 Task: Create a due date automation trigger when advanced on, 2 working days after a card is due add fields without custom field "Resume" set to a date less than 1 days ago at 11:00 AM.
Action: Mouse moved to (959, 269)
Screenshot: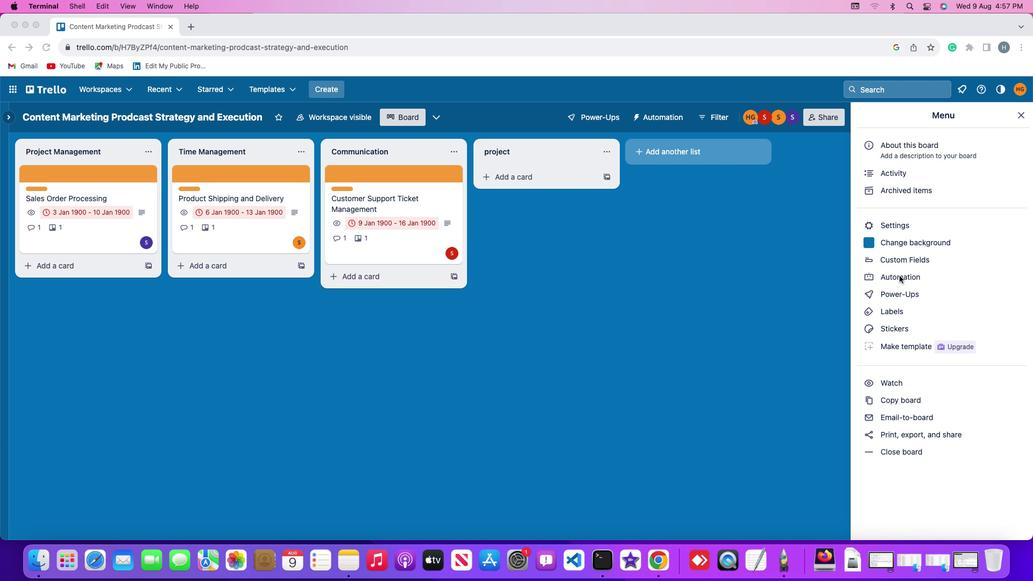 
Action: Mouse pressed left at (959, 269)
Screenshot: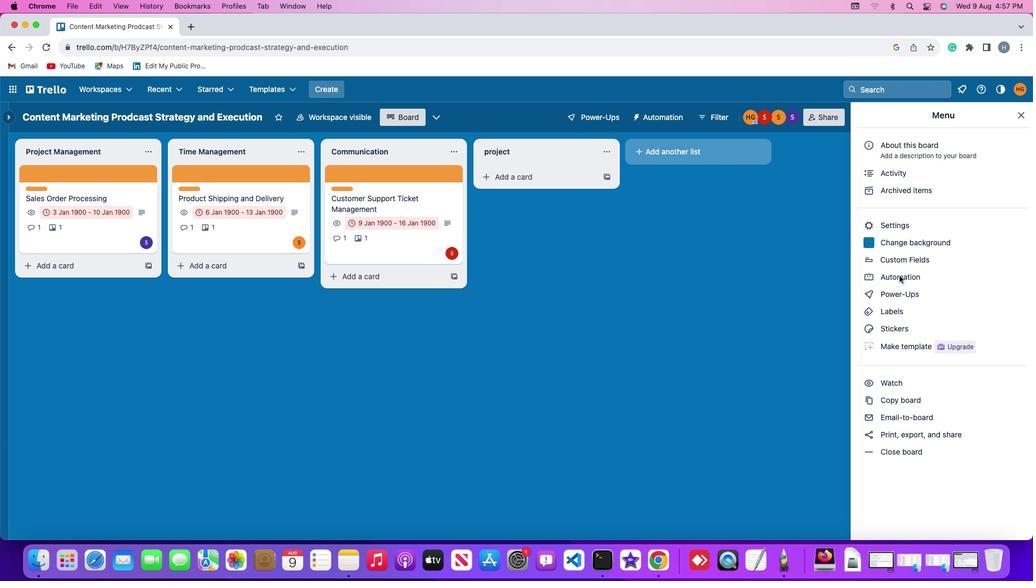 
Action: Mouse pressed left at (959, 269)
Screenshot: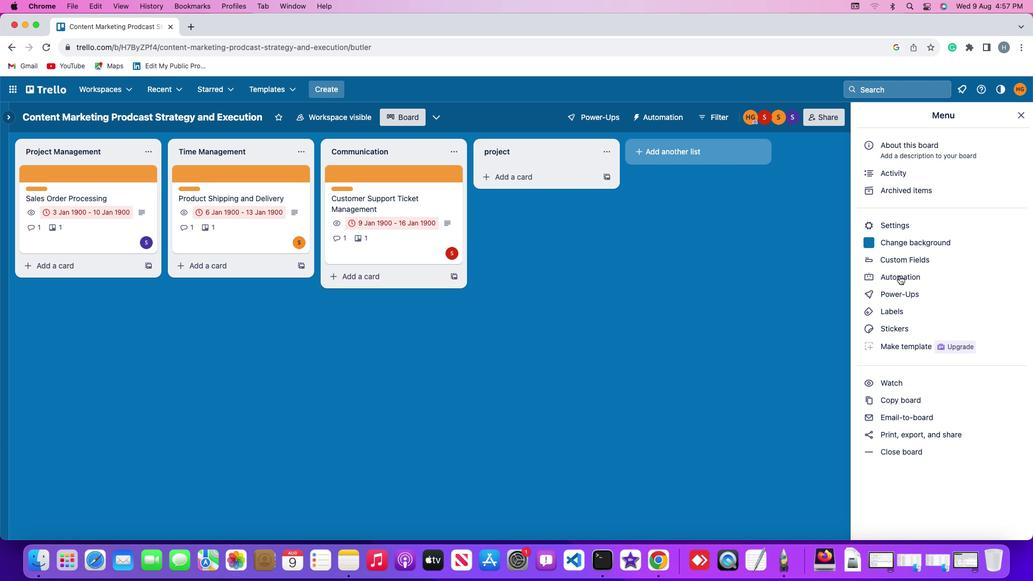 
Action: Mouse moved to (45, 249)
Screenshot: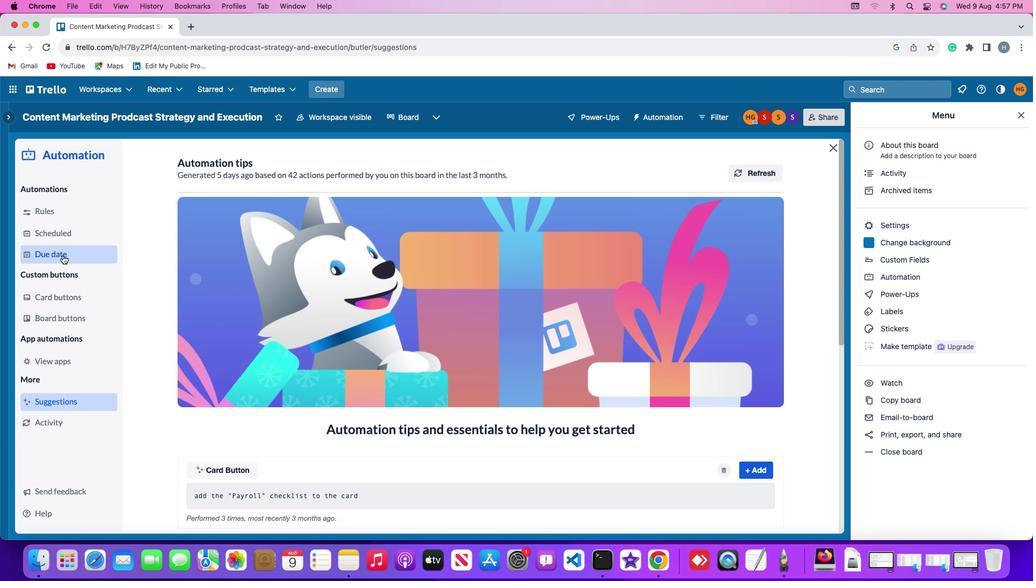 
Action: Mouse pressed left at (45, 249)
Screenshot: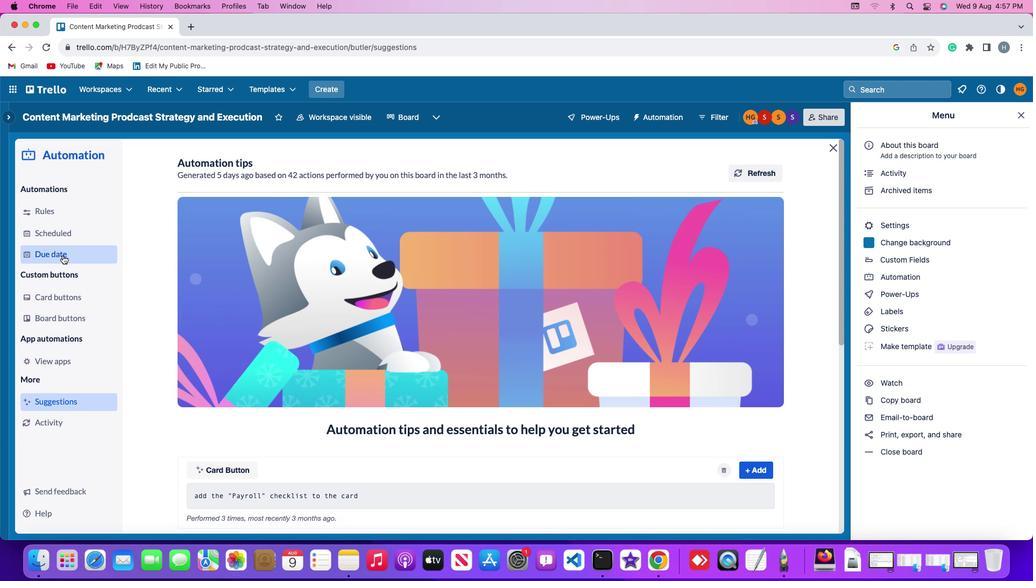 
Action: Mouse moved to (794, 151)
Screenshot: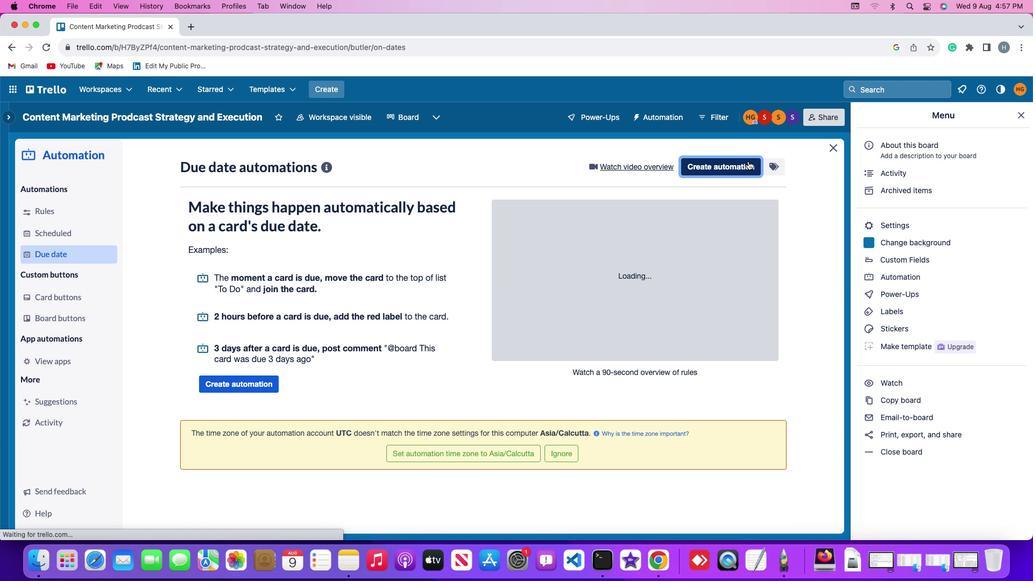 
Action: Mouse pressed left at (794, 151)
Screenshot: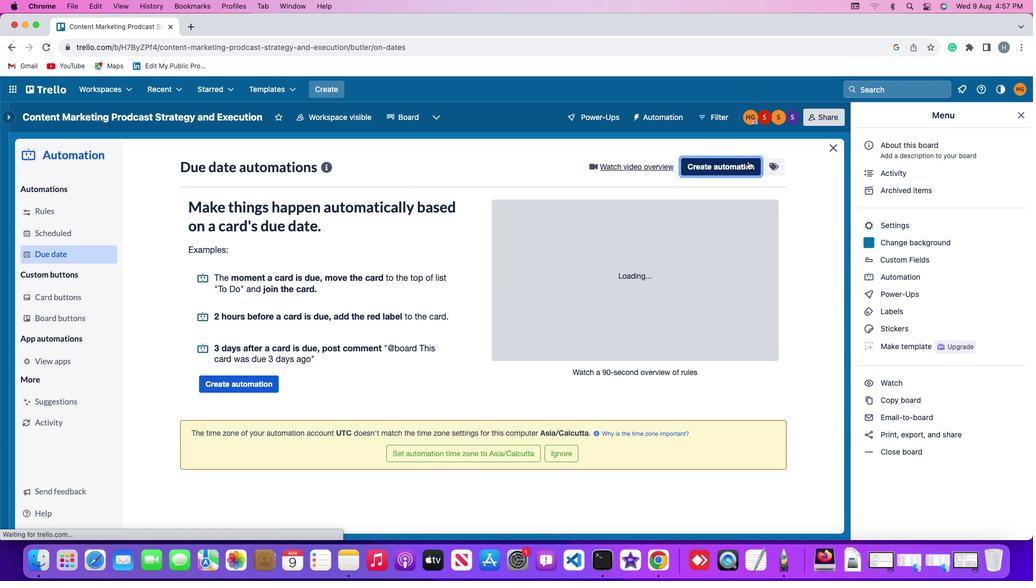 
Action: Mouse moved to (508, 258)
Screenshot: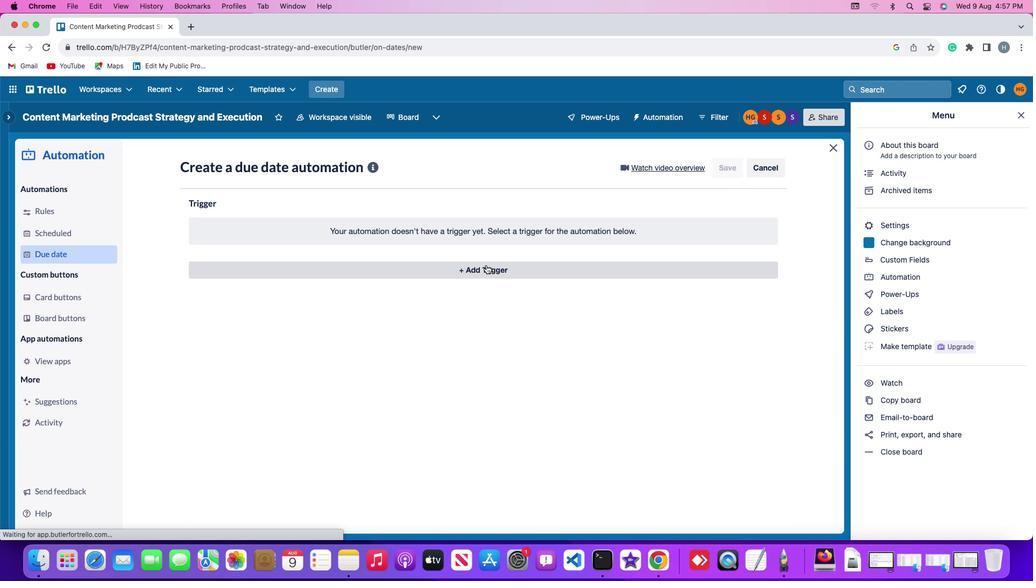 
Action: Mouse pressed left at (508, 258)
Screenshot: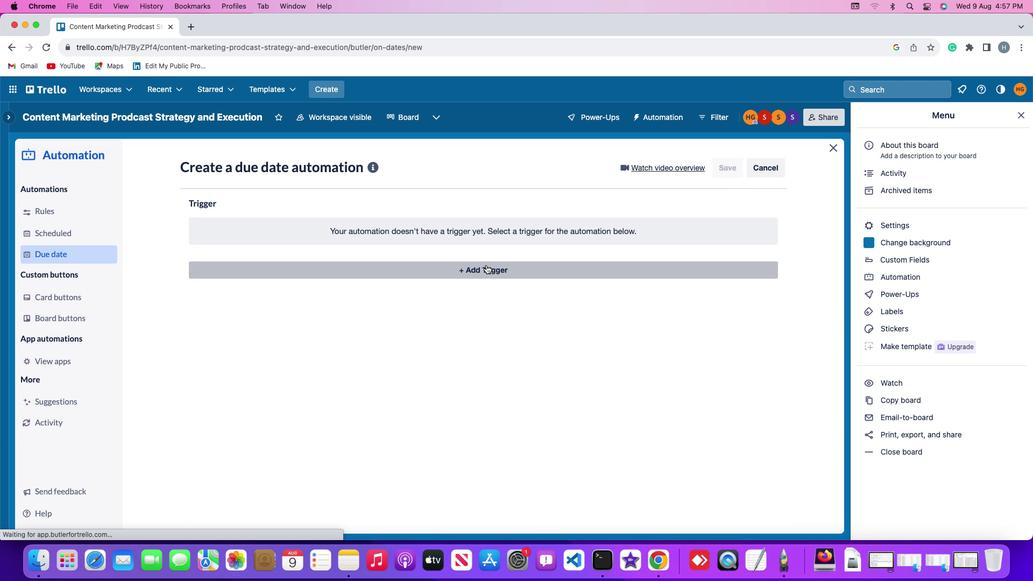 
Action: Mouse moved to (200, 431)
Screenshot: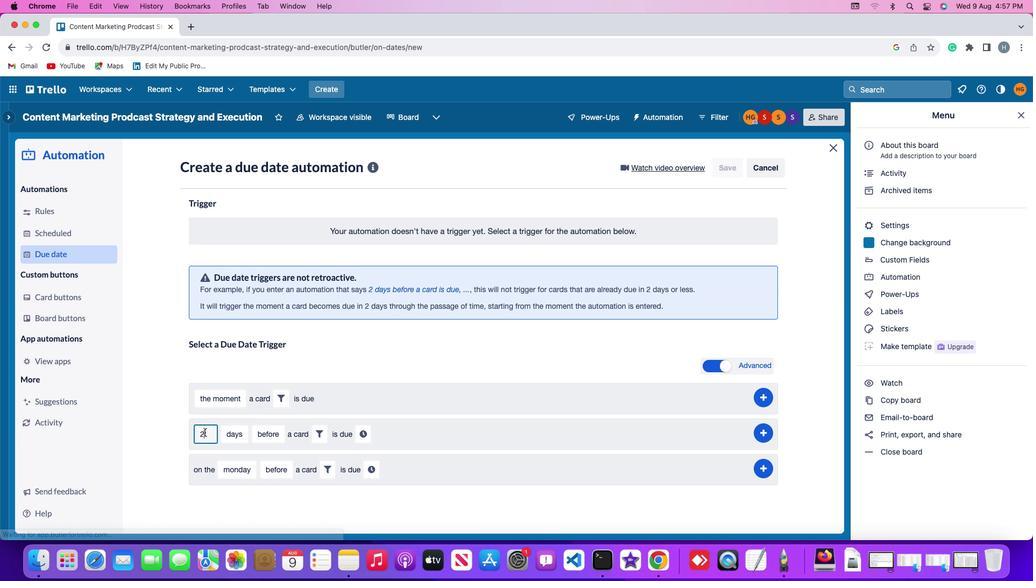 
Action: Mouse pressed left at (200, 431)
Screenshot: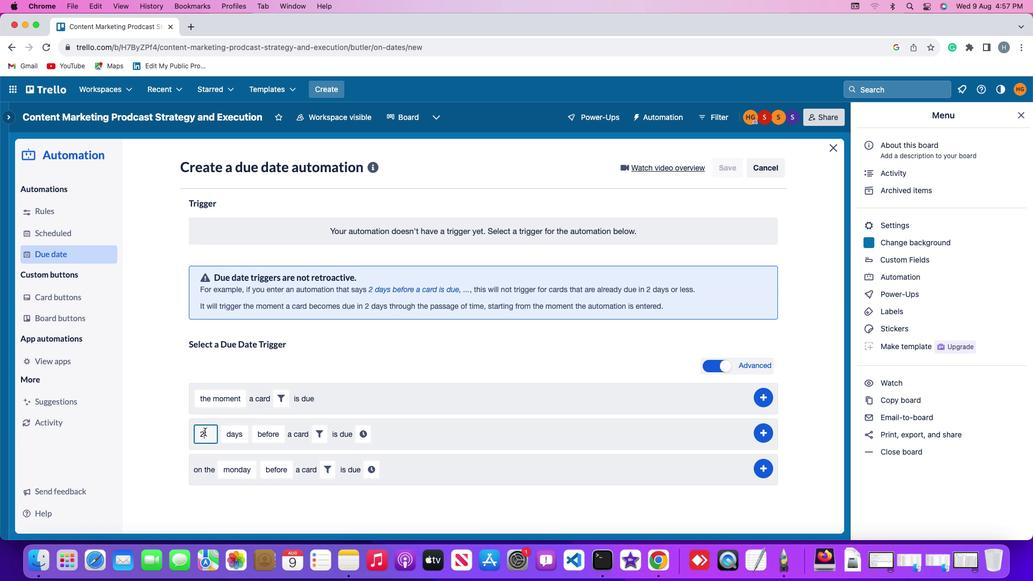 
Action: Mouse moved to (205, 428)
Screenshot: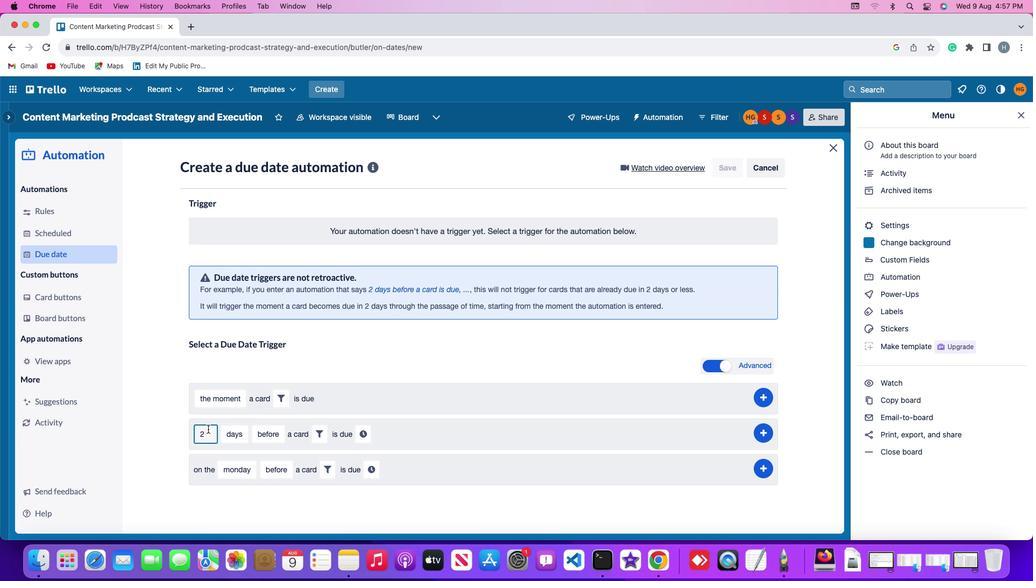 
Action: Key pressed Key.backspace
Screenshot: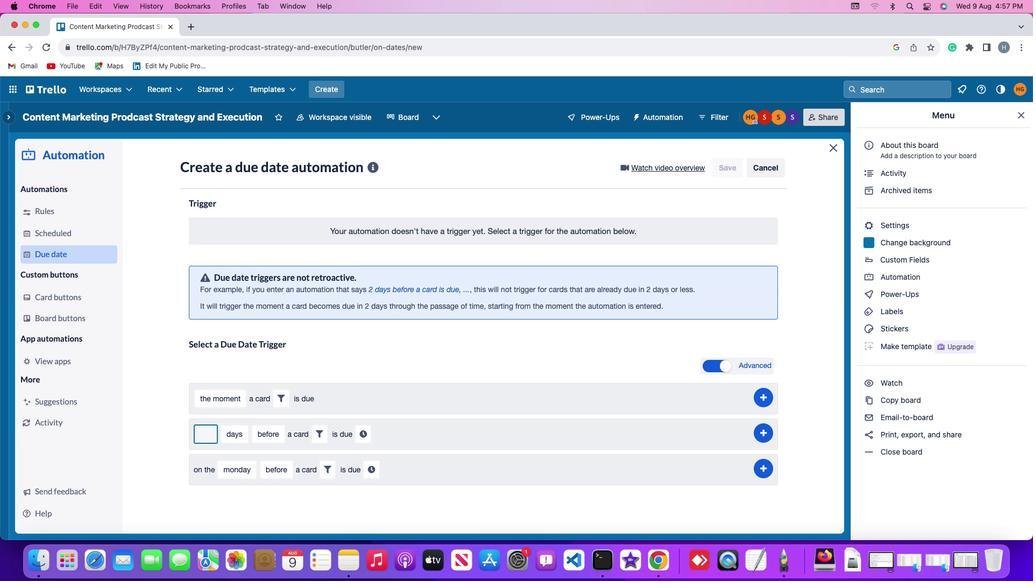 
Action: Mouse moved to (205, 428)
Screenshot: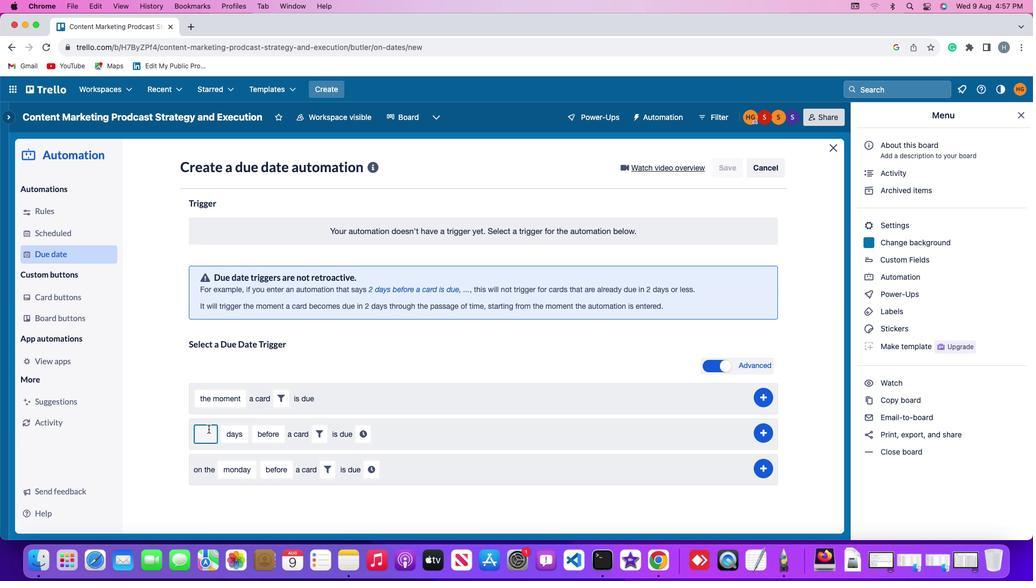 
Action: Key pressed '2'
Screenshot: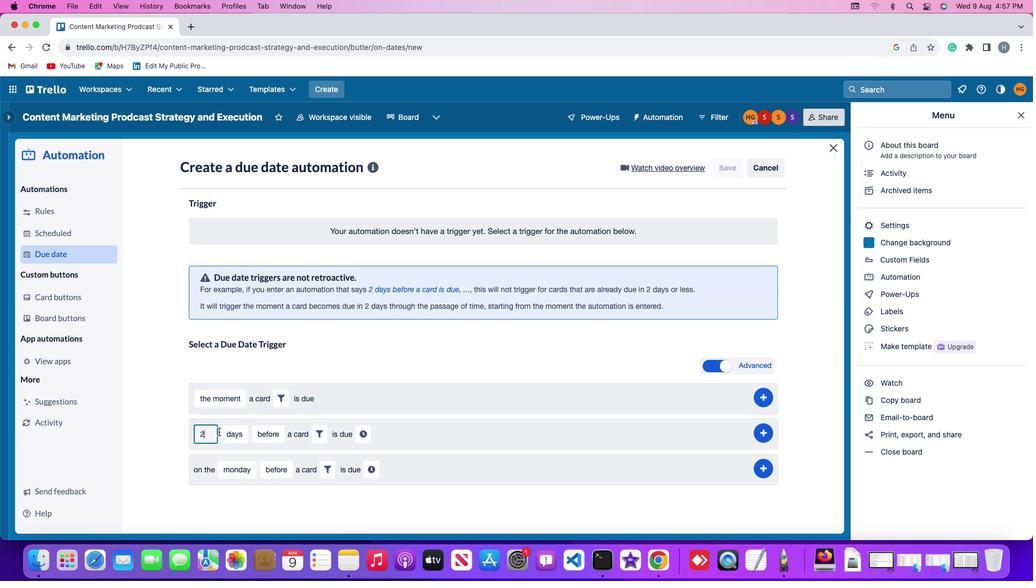 
Action: Mouse moved to (240, 432)
Screenshot: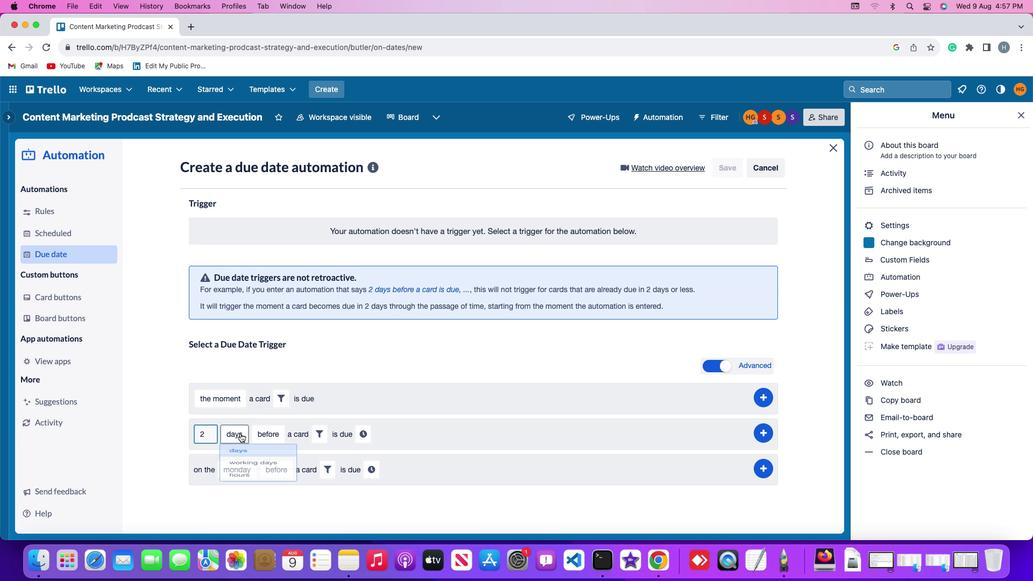 
Action: Mouse pressed left at (240, 432)
Screenshot: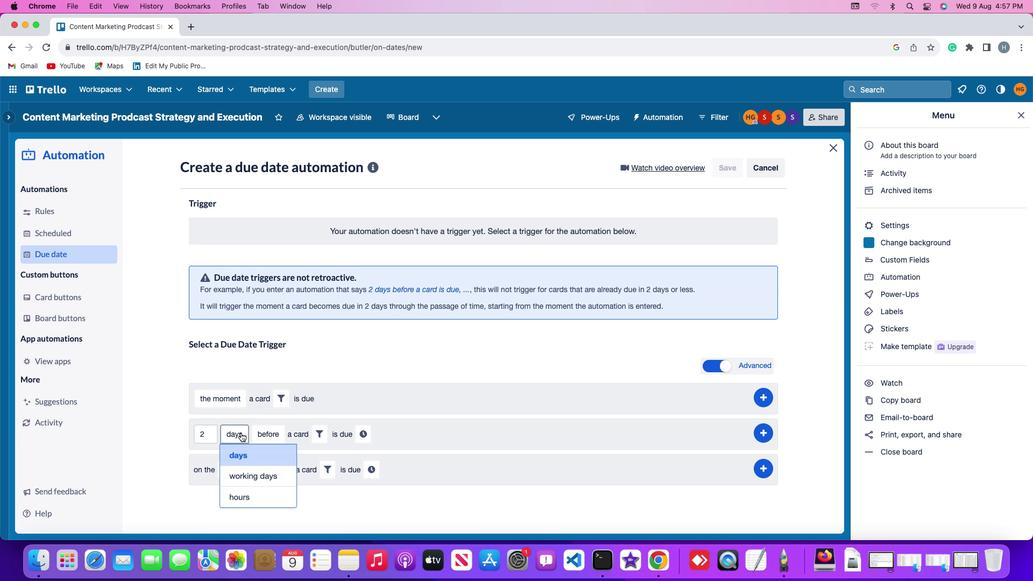
Action: Mouse moved to (252, 474)
Screenshot: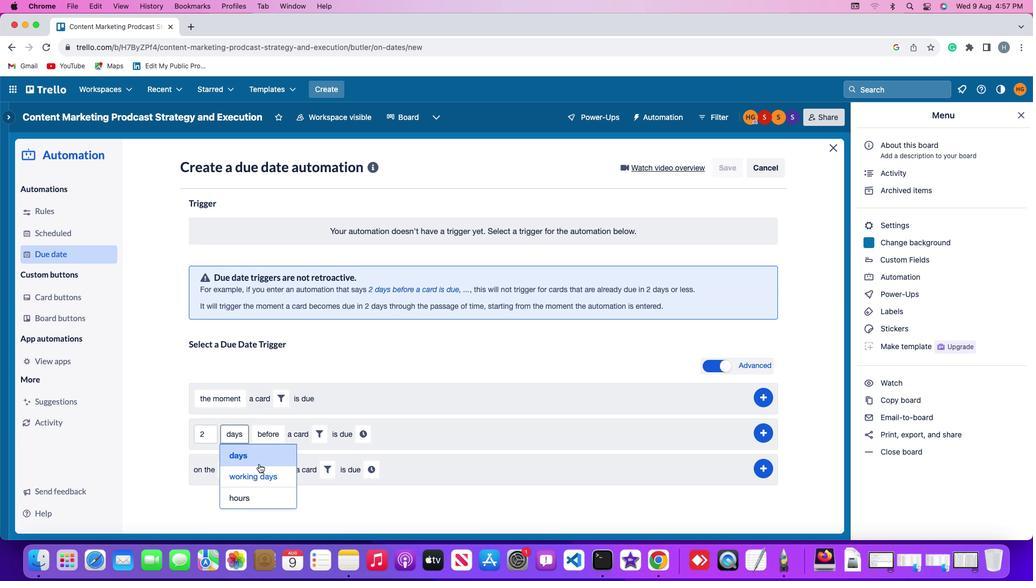 
Action: Mouse pressed left at (252, 474)
Screenshot: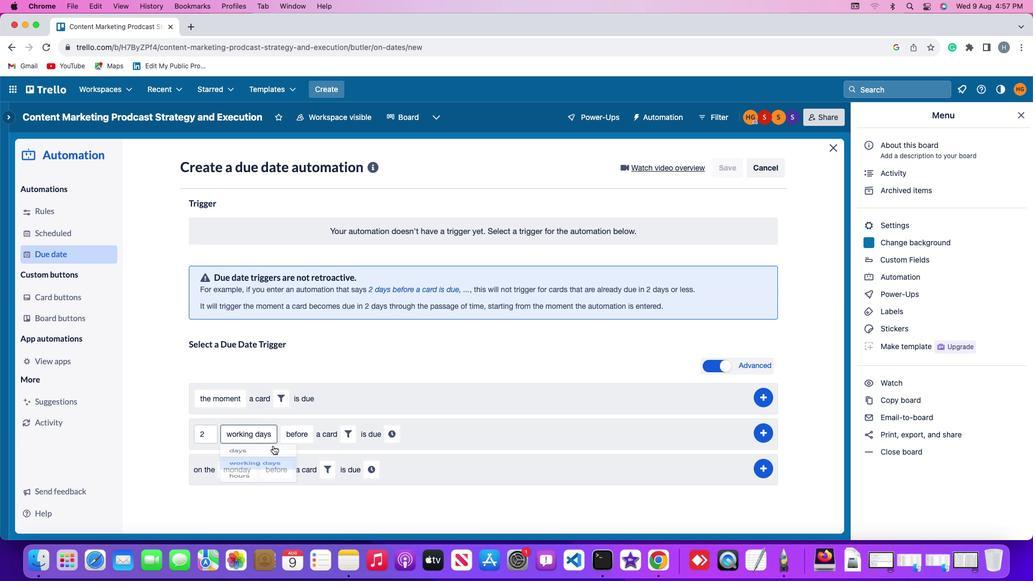 
Action: Mouse moved to (292, 435)
Screenshot: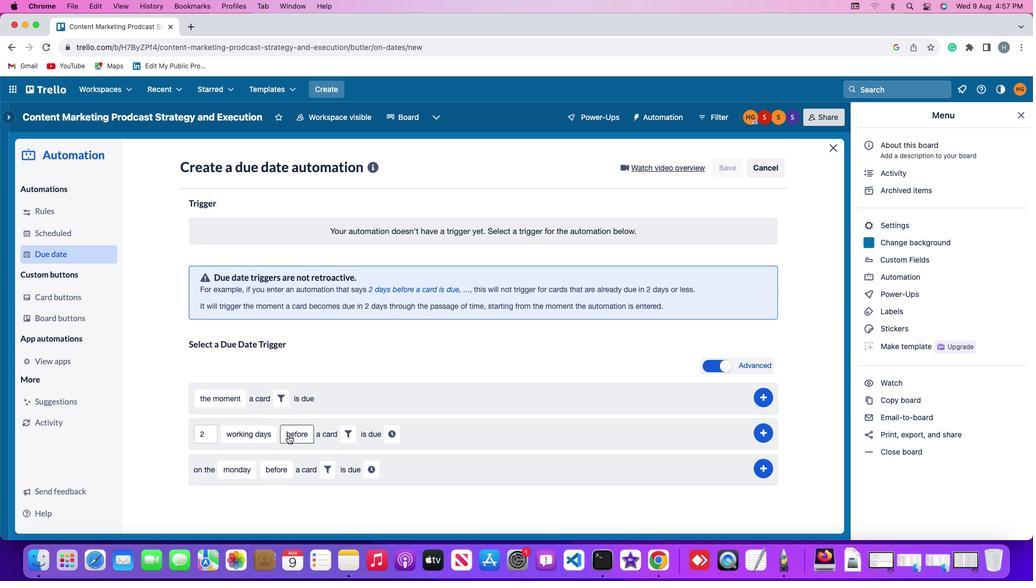 
Action: Mouse pressed left at (292, 435)
Screenshot: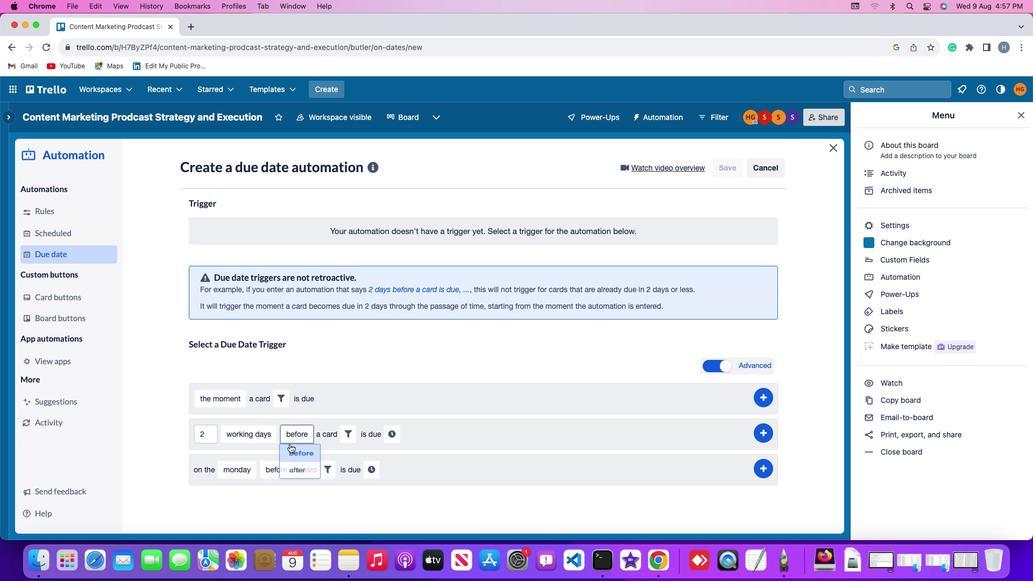 
Action: Mouse moved to (302, 473)
Screenshot: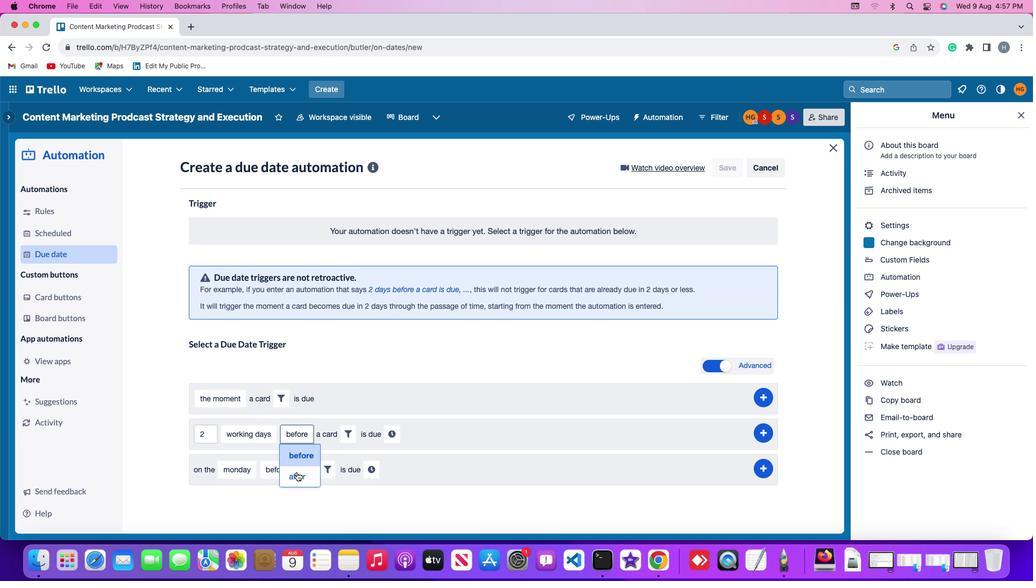 
Action: Mouse pressed left at (302, 473)
Screenshot: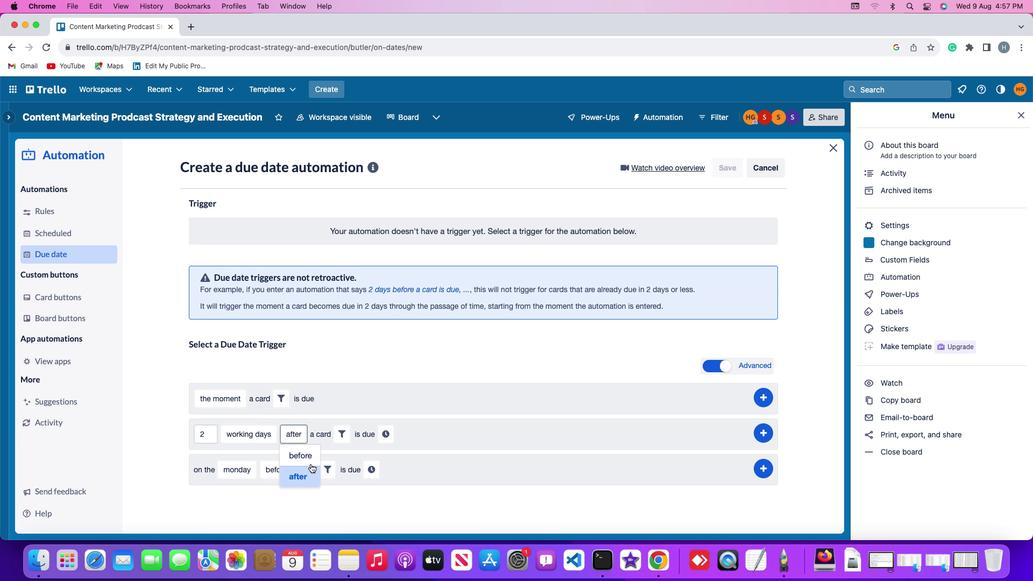 
Action: Mouse moved to (351, 437)
Screenshot: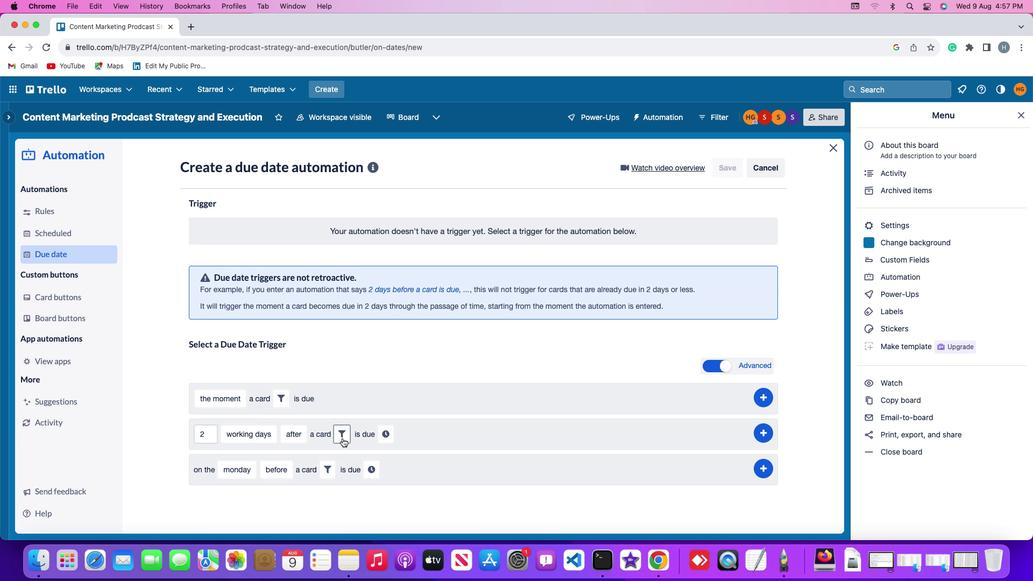 
Action: Mouse pressed left at (351, 437)
Screenshot: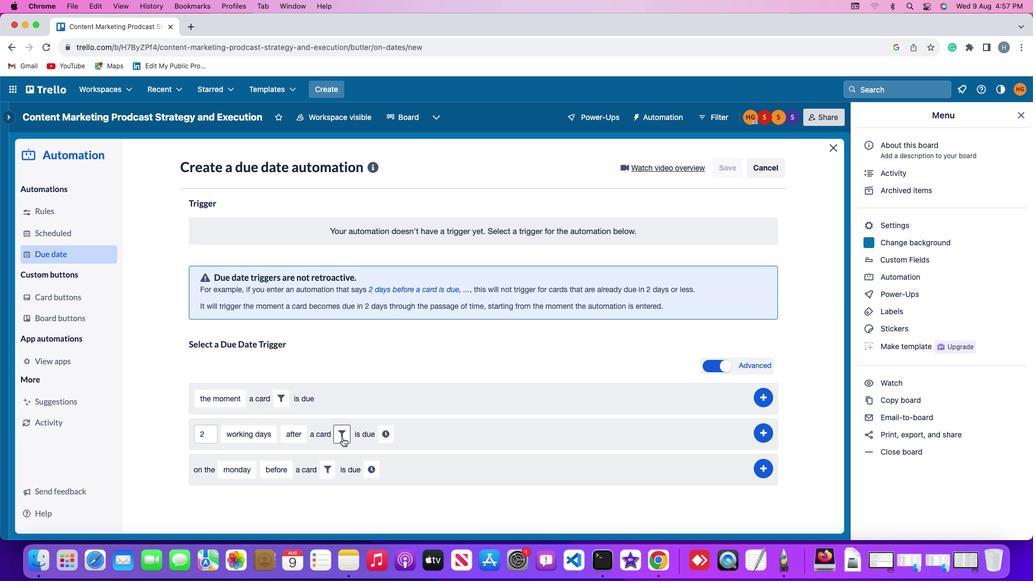 
Action: Mouse moved to (549, 468)
Screenshot: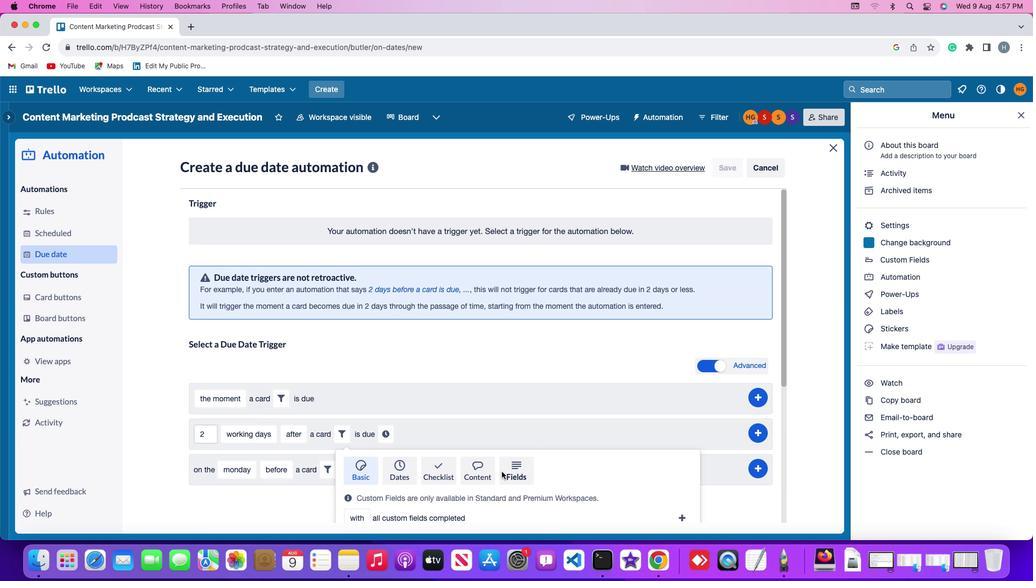 
Action: Mouse pressed left at (549, 468)
Screenshot: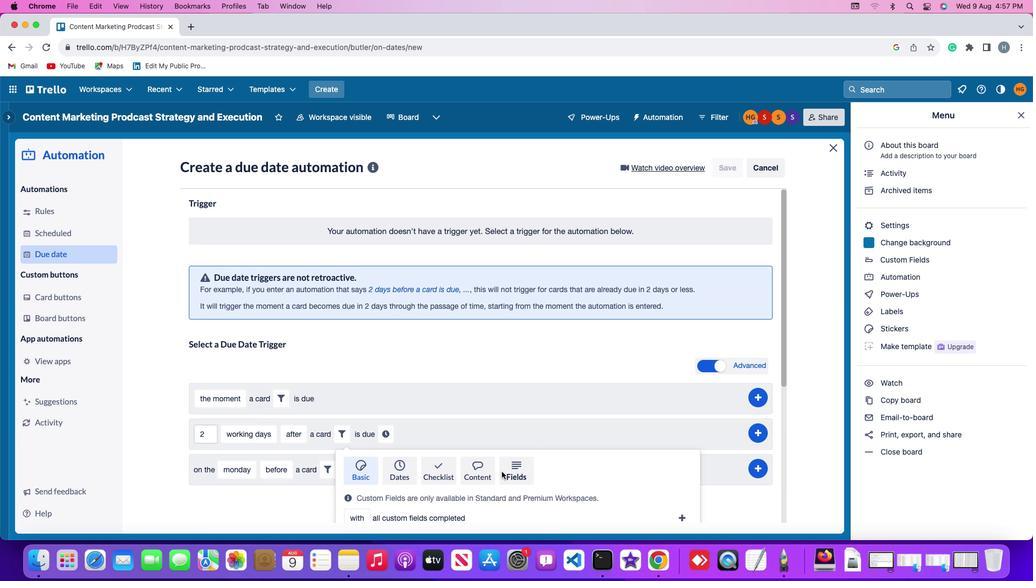 
Action: Mouse moved to (325, 488)
Screenshot: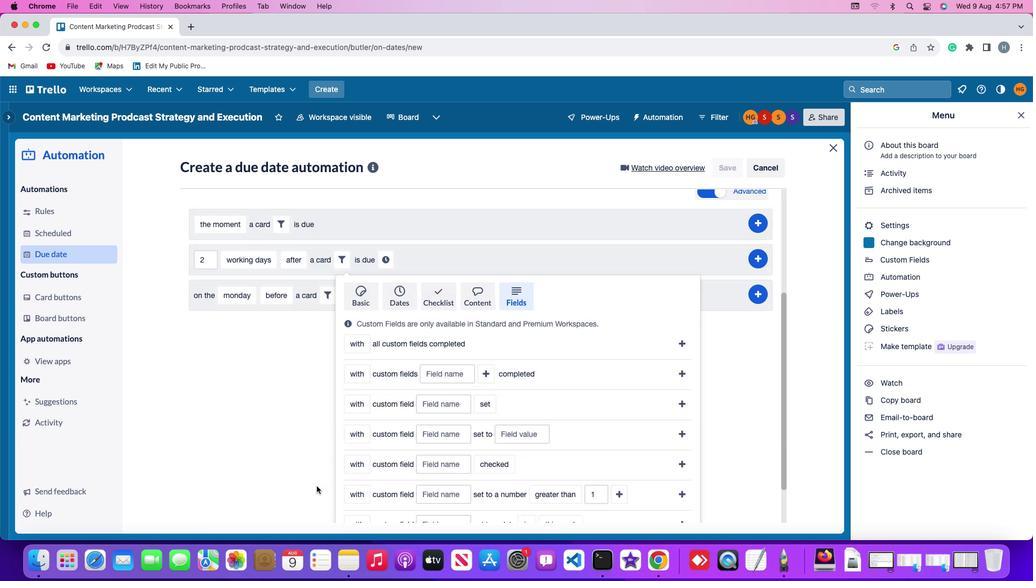 
Action: Mouse scrolled (325, 488) with delta (-21, -14)
Screenshot: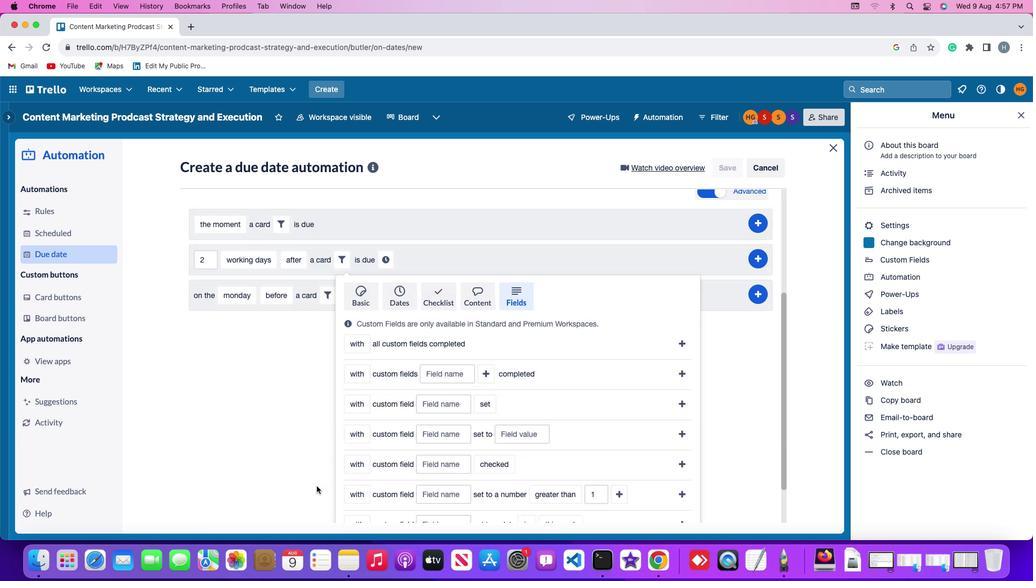 
Action: Mouse moved to (325, 488)
Screenshot: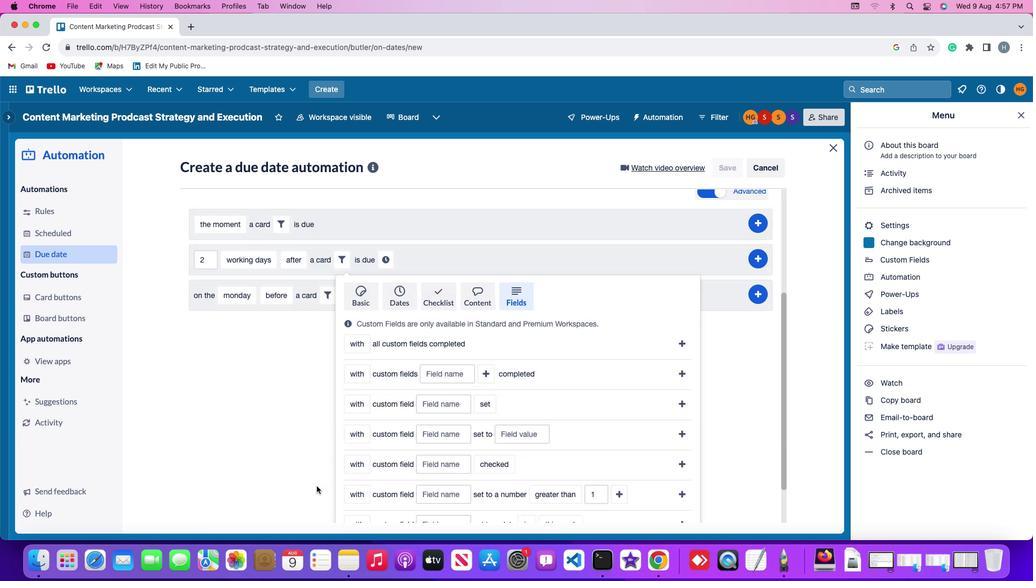
Action: Mouse scrolled (325, 488) with delta (-21, -14)
Screenshot: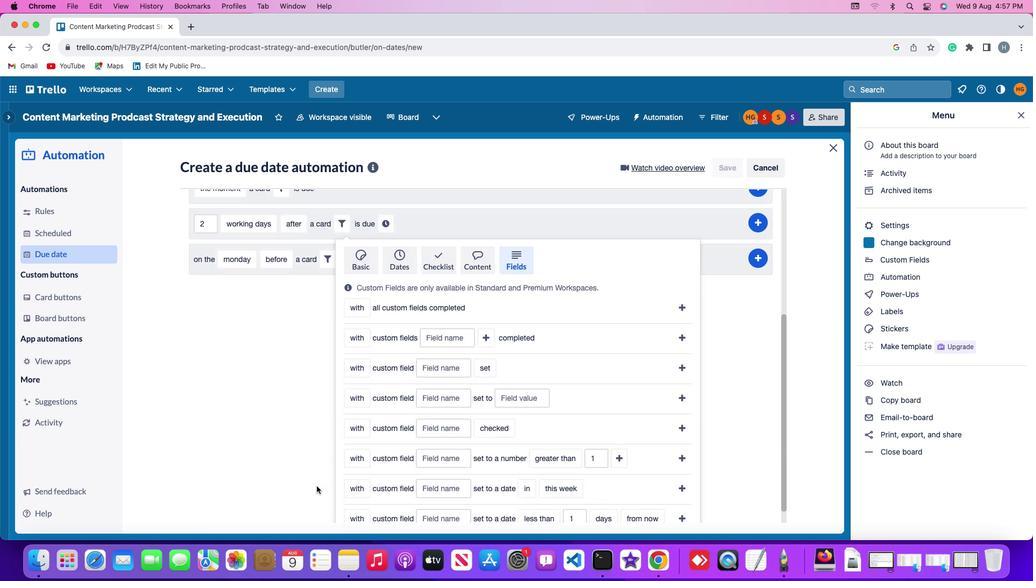 
Action: Mouse moved to (325, 487)
Screenshot: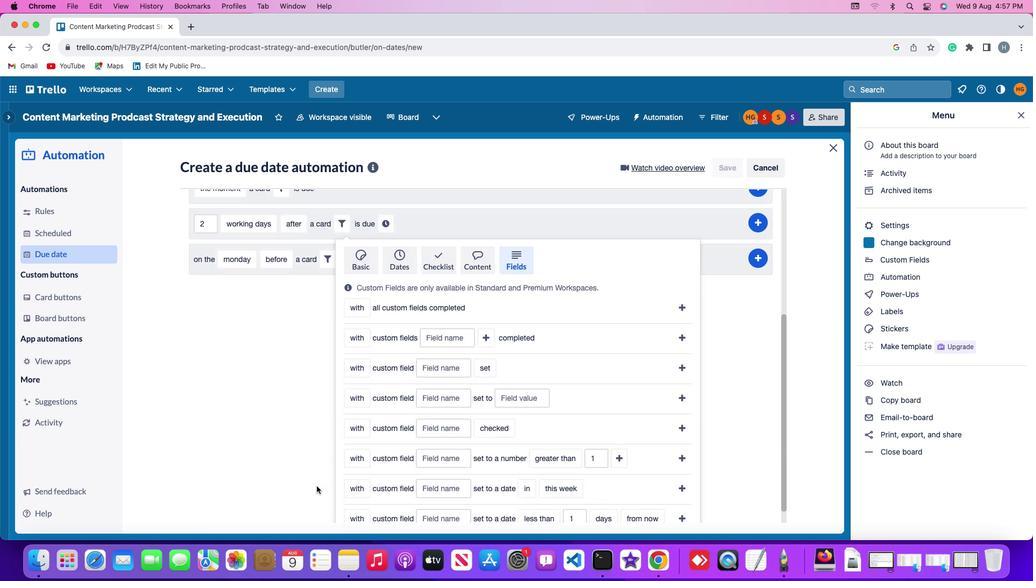 
Action: Mouse scrolled (325, 487) with delta (-21, -15)
Screenshot: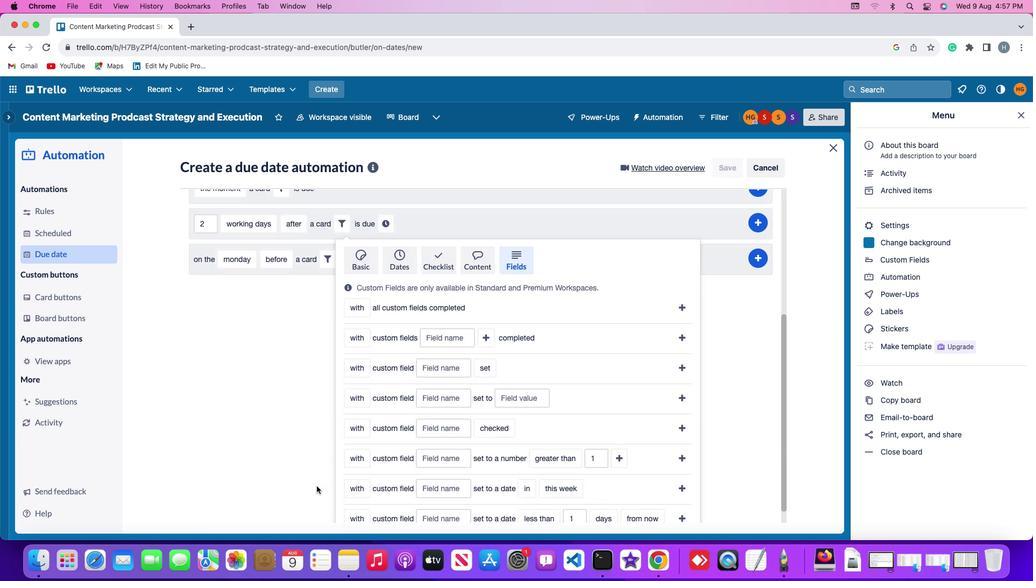 
Action: Mouse moved to (325, 487)
Screenshot: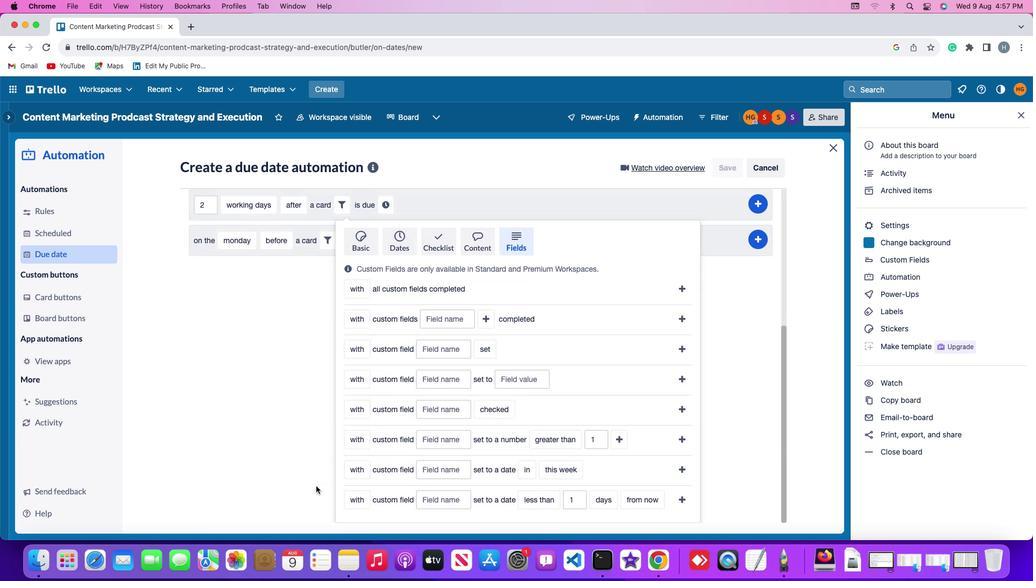 
Action: Mouse scrolled (325, 487) with delta (-21, -16)
Screenshot: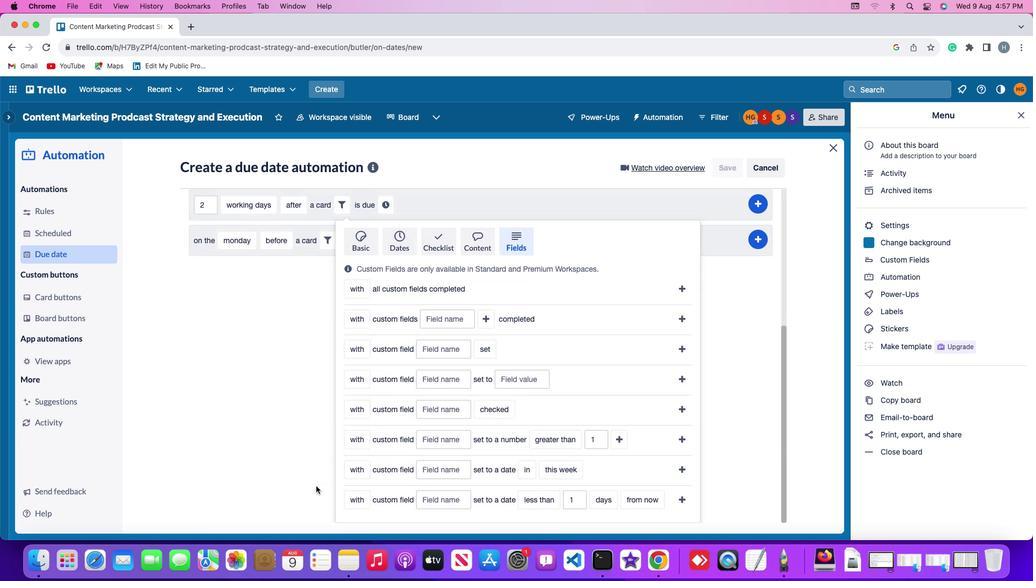 
Action: Mouse moved to (324, 487)
Screenshot: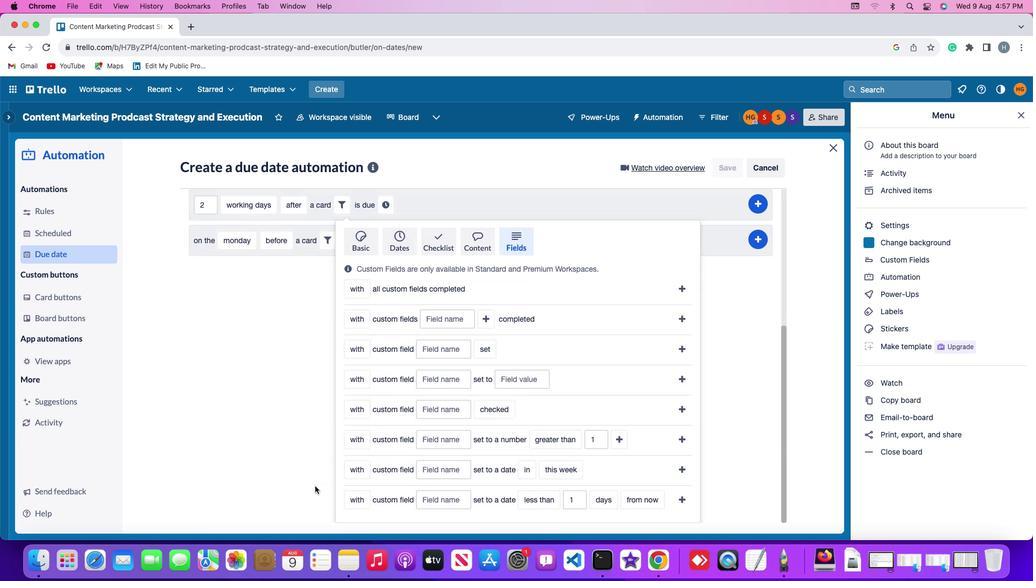 
Action: Mouse scrolled (324, 487) with delta (-21, -17)
Screenshot: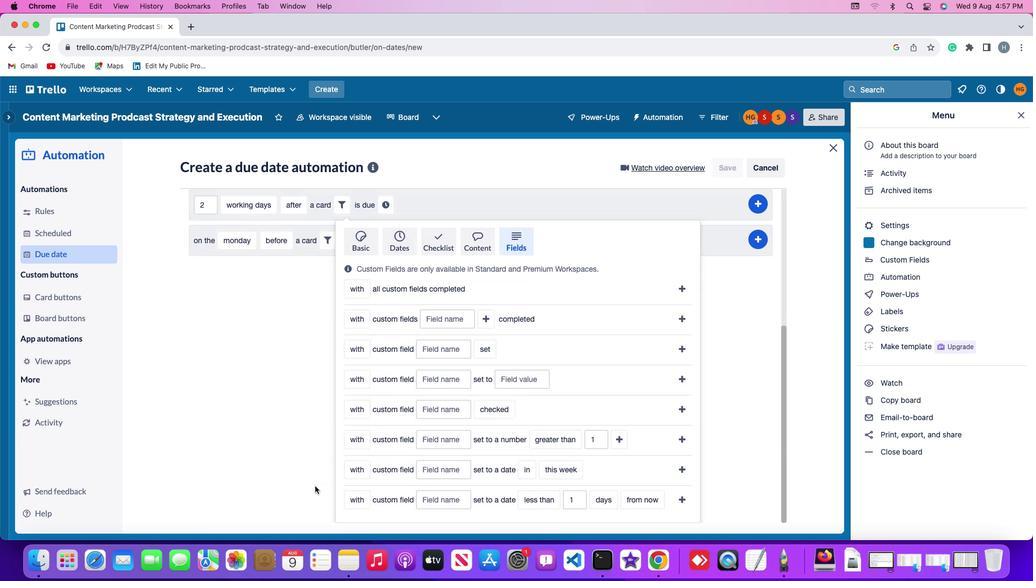 
Action: Mouse moved to (321, 487)
Screenshot: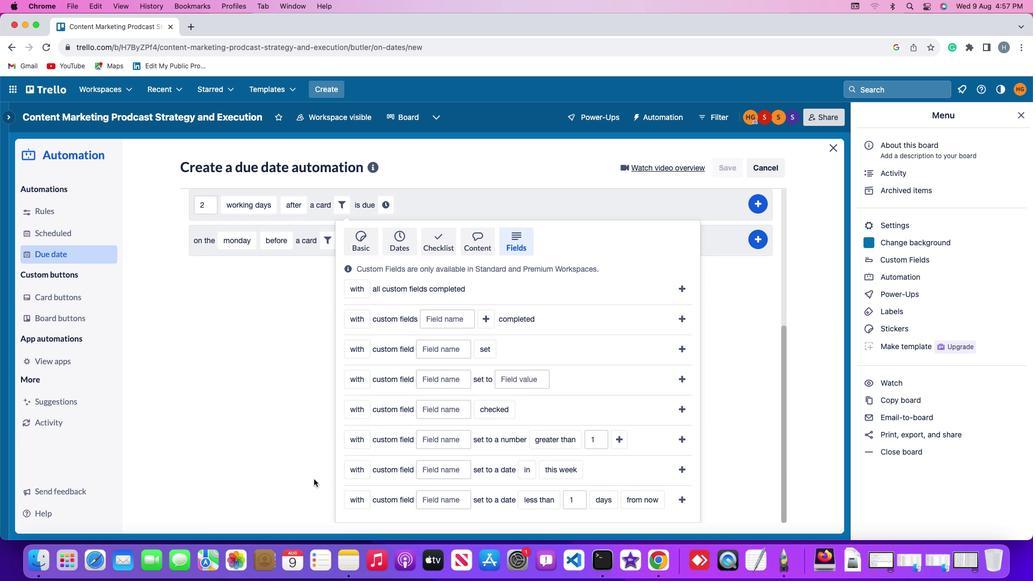 
Action: Mouse scrolled (321, 487) with delta (-21, -14)
Screenshot: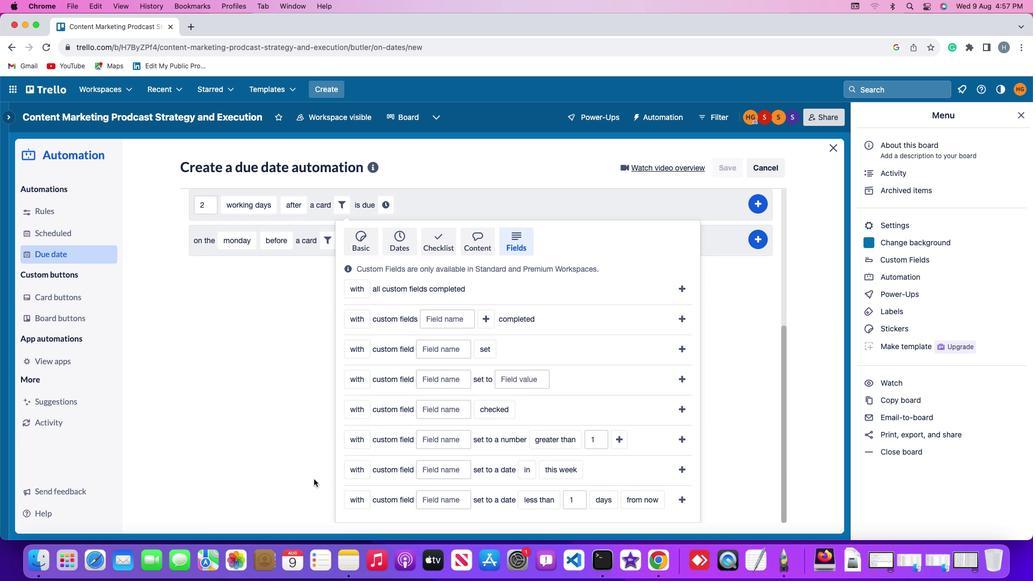 
Action: Mouse scrolled (321, 487) with delta (-21, -14)
Screenshot: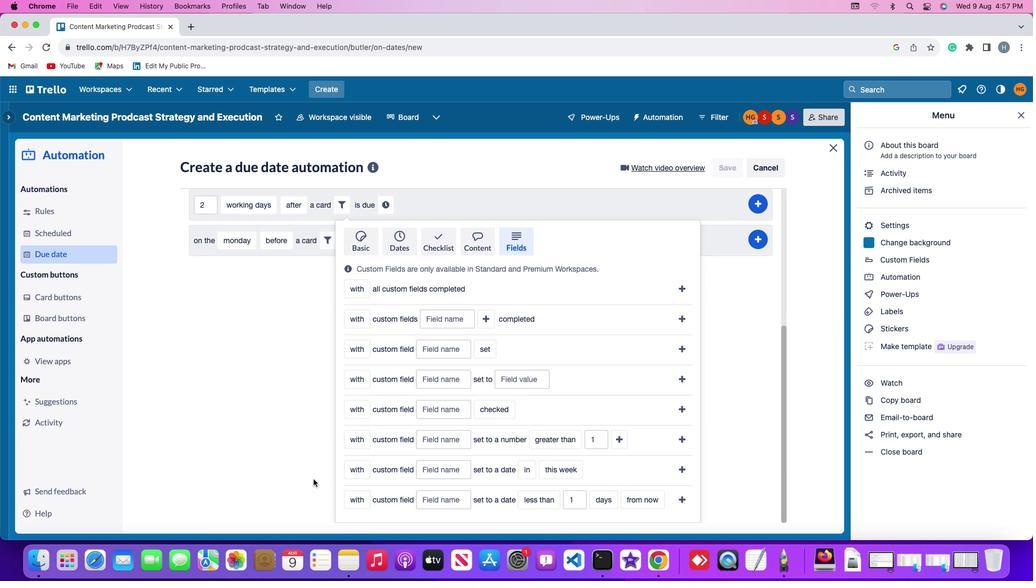 
Action: Mouse moved to (321, 486)
Screenshot: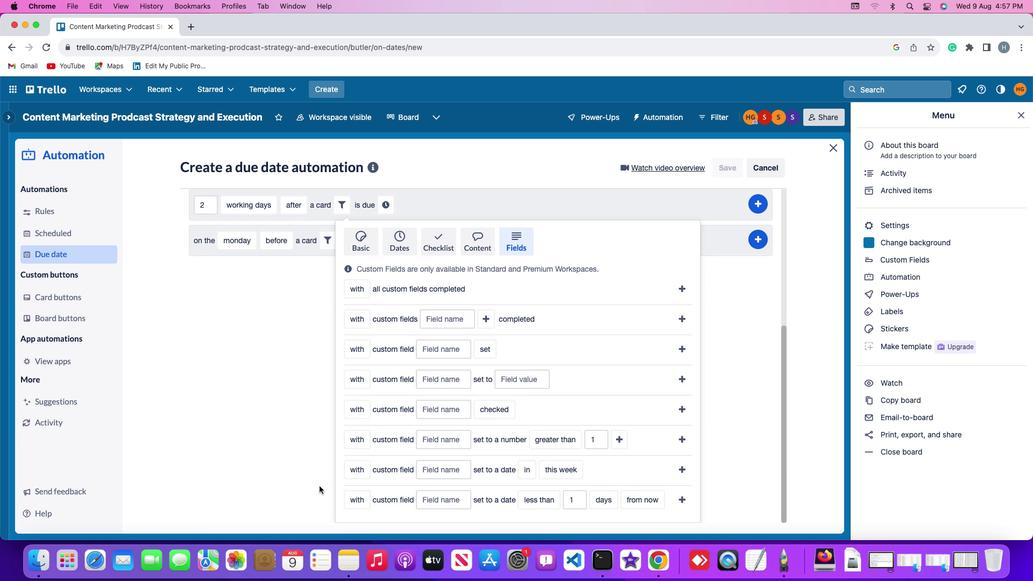 
Action: Mouse scrolled (321, 486) with delta (-21, -15)
Screenshot: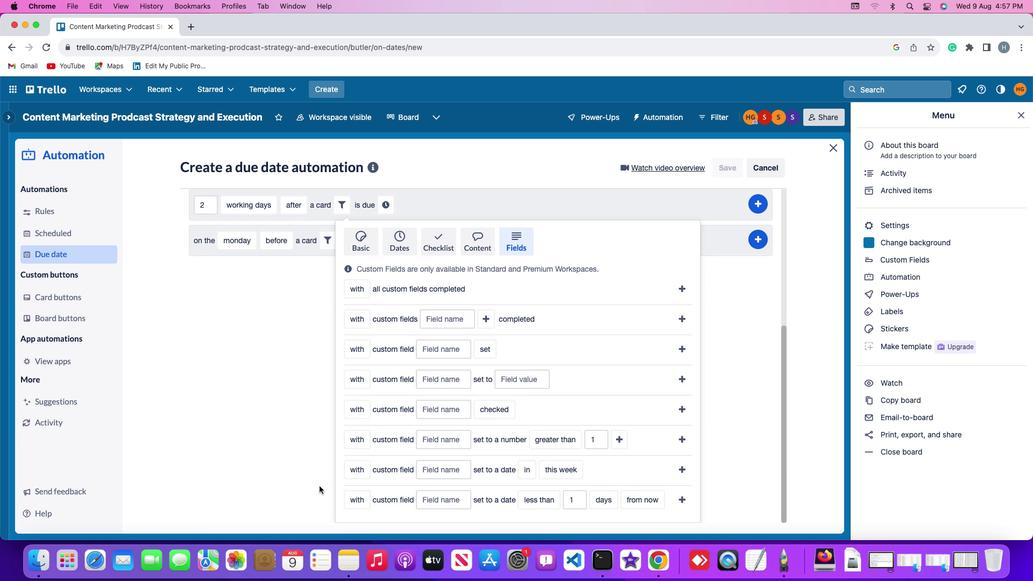 
Action: Mouse moved to (322, 483)
Screenshot: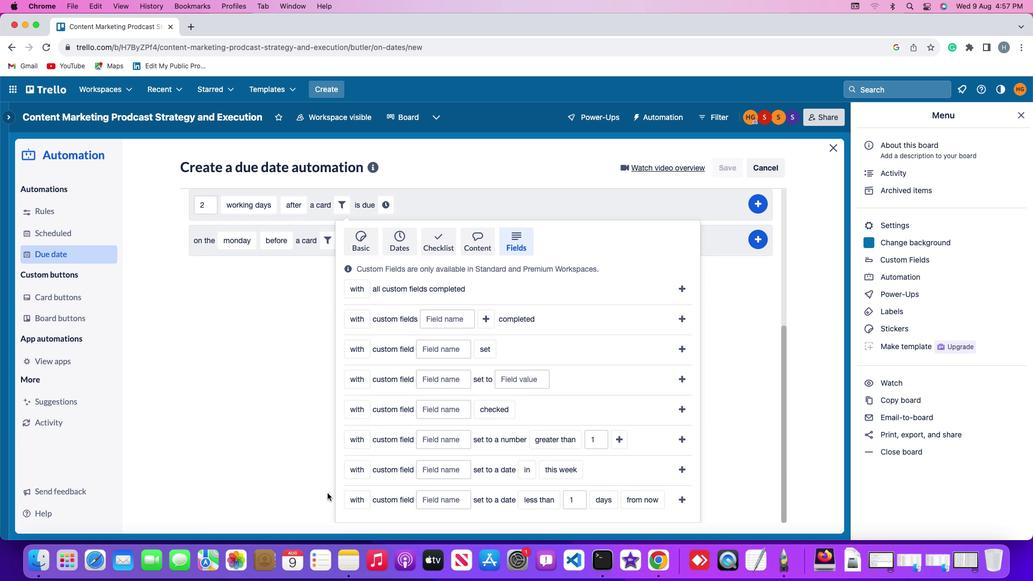 
Action: Mouse scrolled (322, 483) with delta (-21, -16)
Screenshot: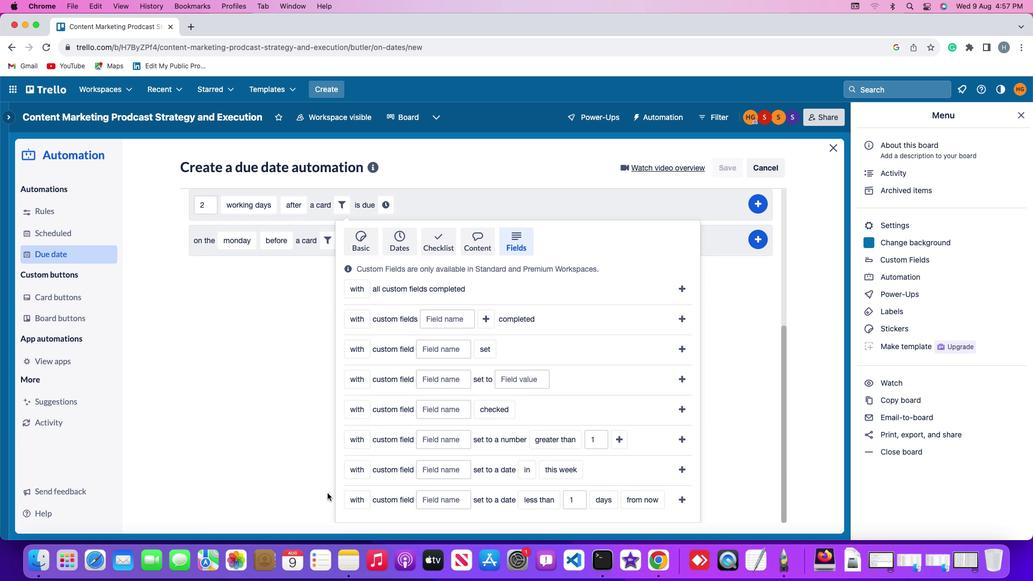 
Action: Mouse moved to (348, 501)
Screenshot: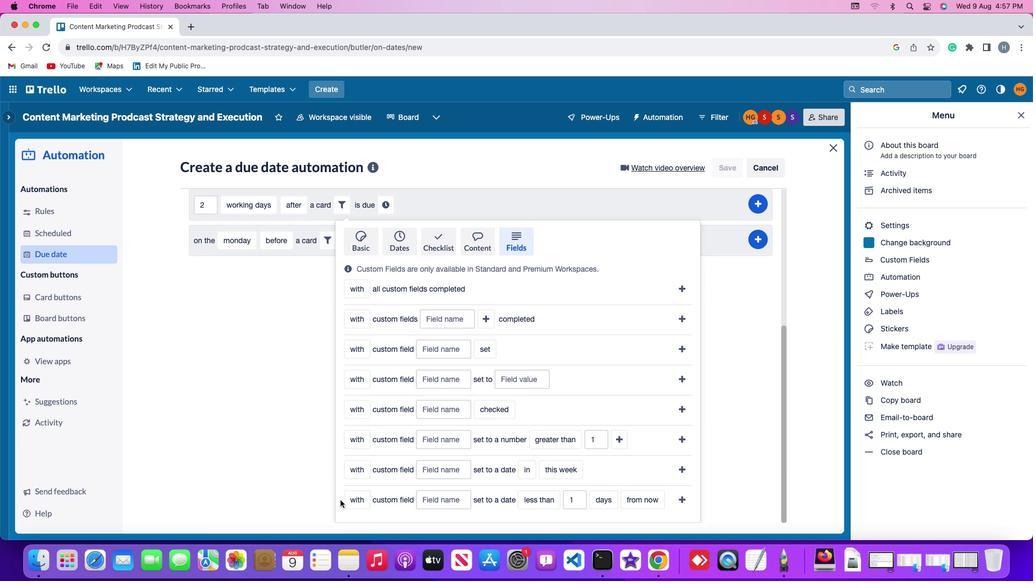 
Action: Mouse pressed left at (348, 501)
Screenshot: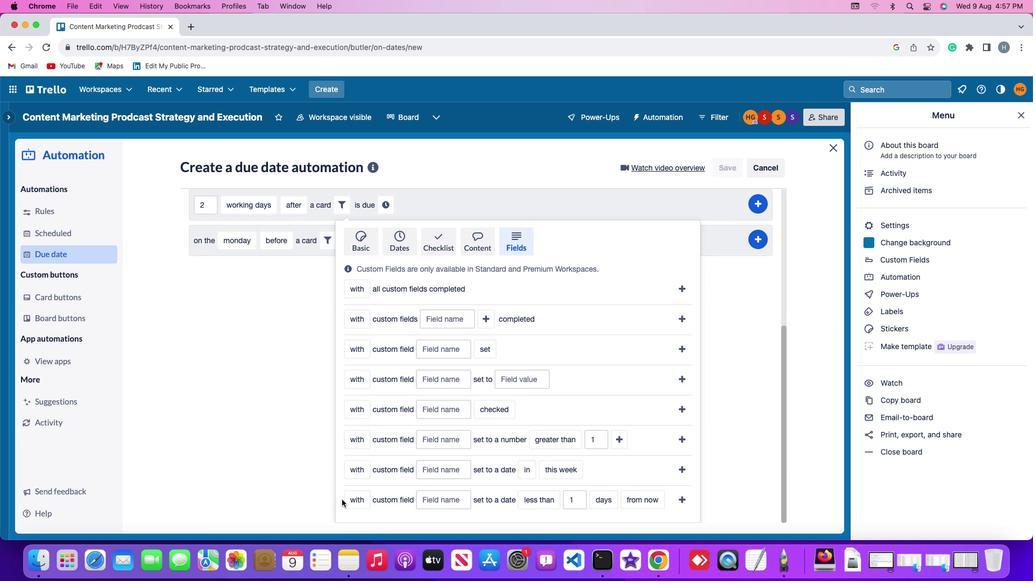 
Action: Mouse moved to (367, 504)
Screenshot: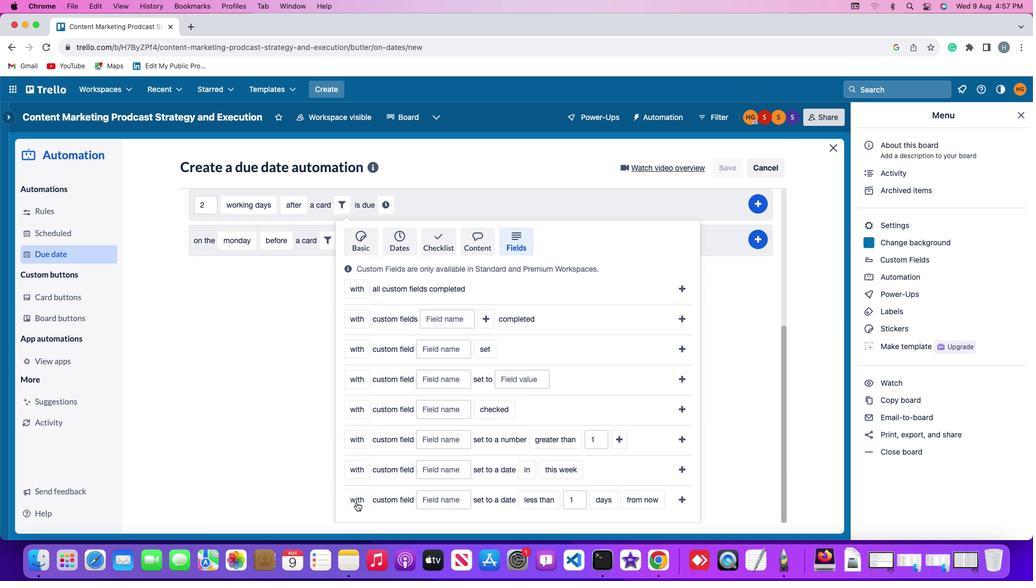 
Action: Mouse pressed left at (367, 504)
Screenshot: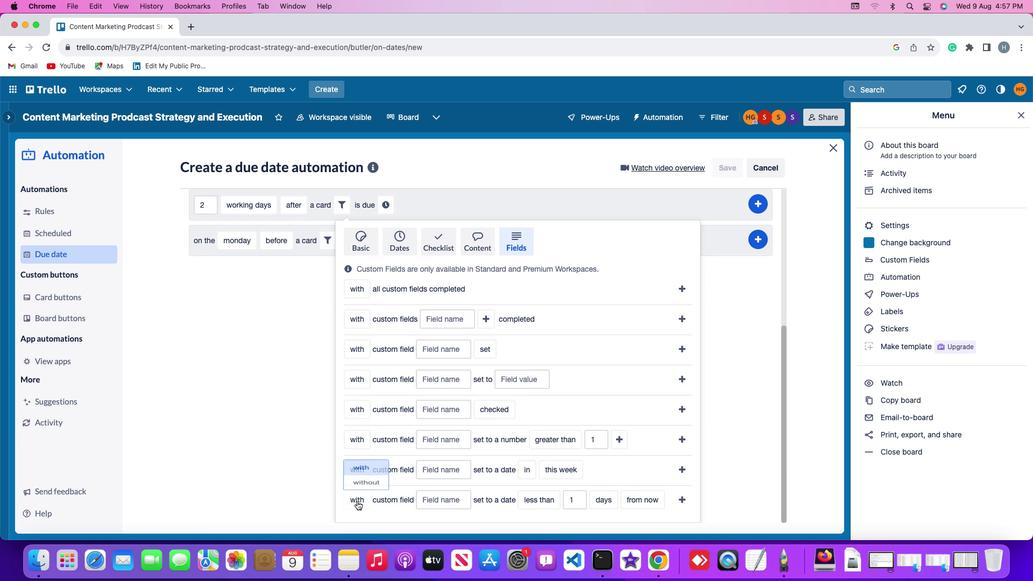 
Action: Mouse moved to (376, 476)
Screenshot: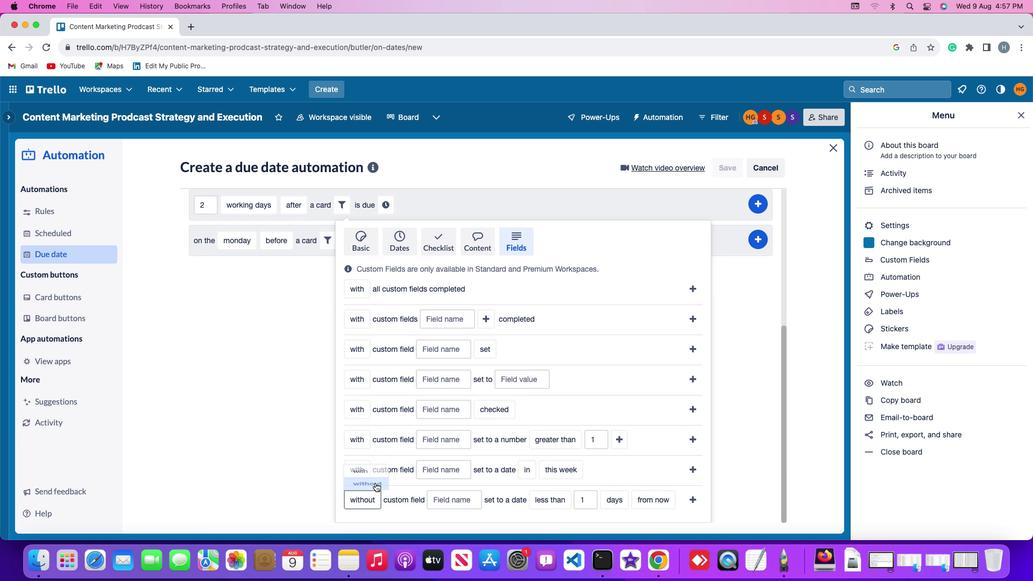 
Action: Mouse pressed left at (376, 476)
Screenshot: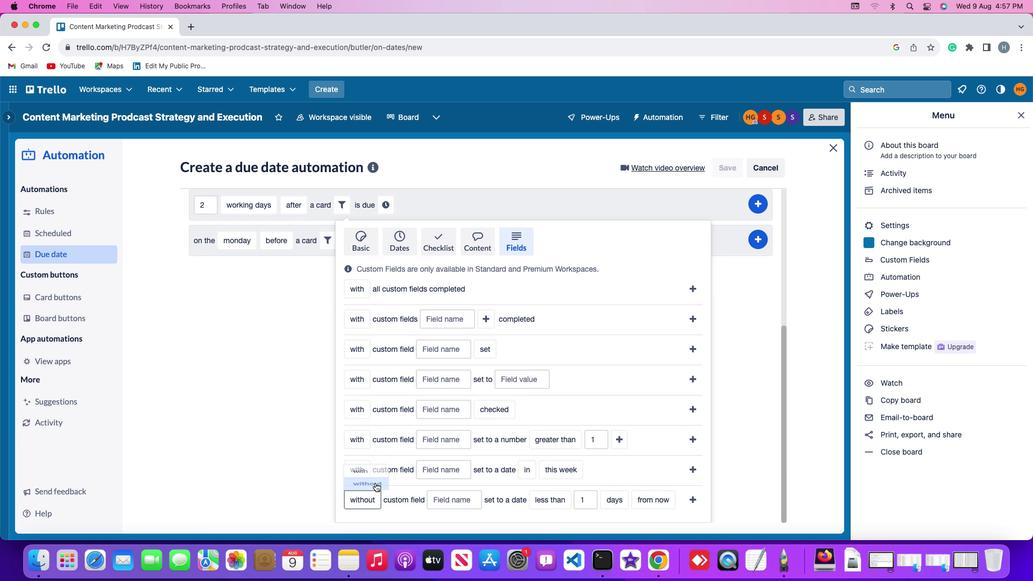 
Action: Mouse moved to (456, 501)
Screenshot: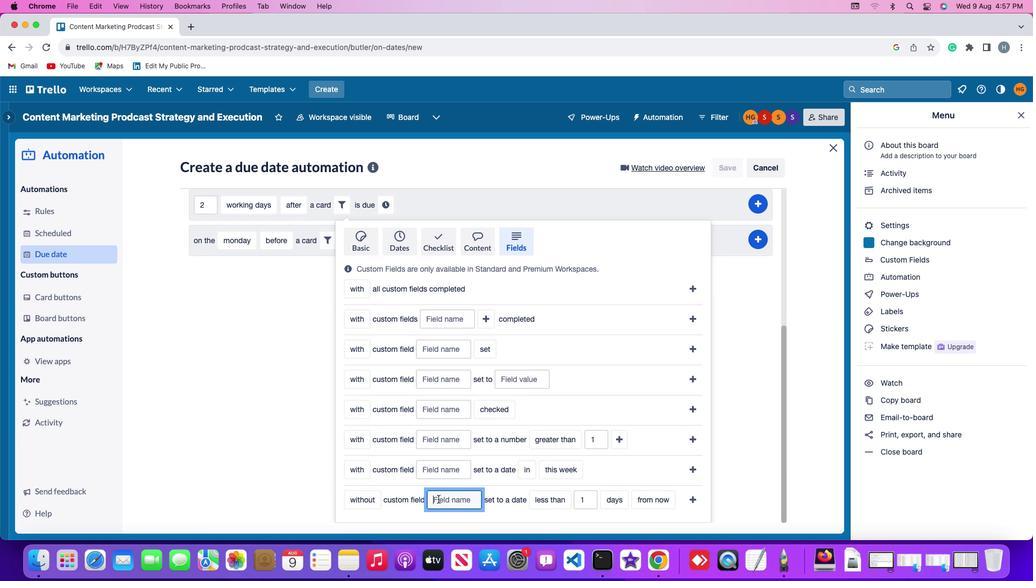 
Action: Mouse pressed left at (456, 501)
Screenshot: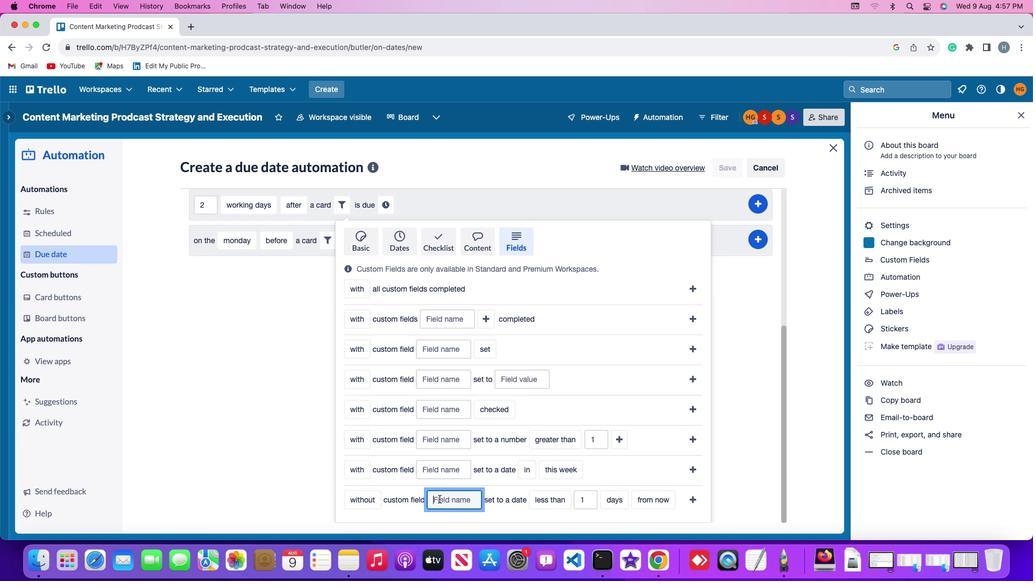 
Action: Mouse moved to (457, 500)
Screenshot: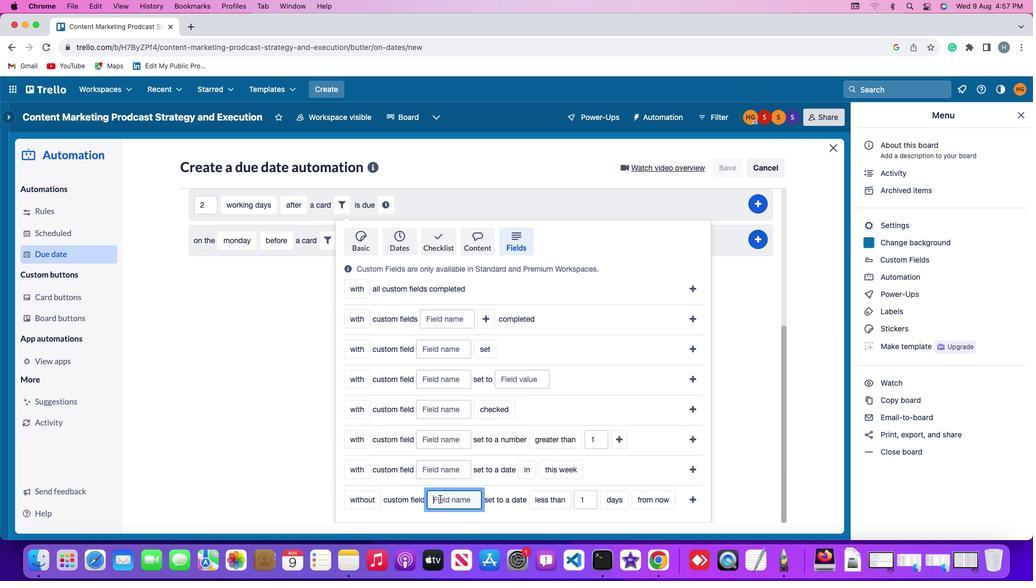 
Action: Key pressed Key.shift'R''e''s''u''m''e'
Screenshot: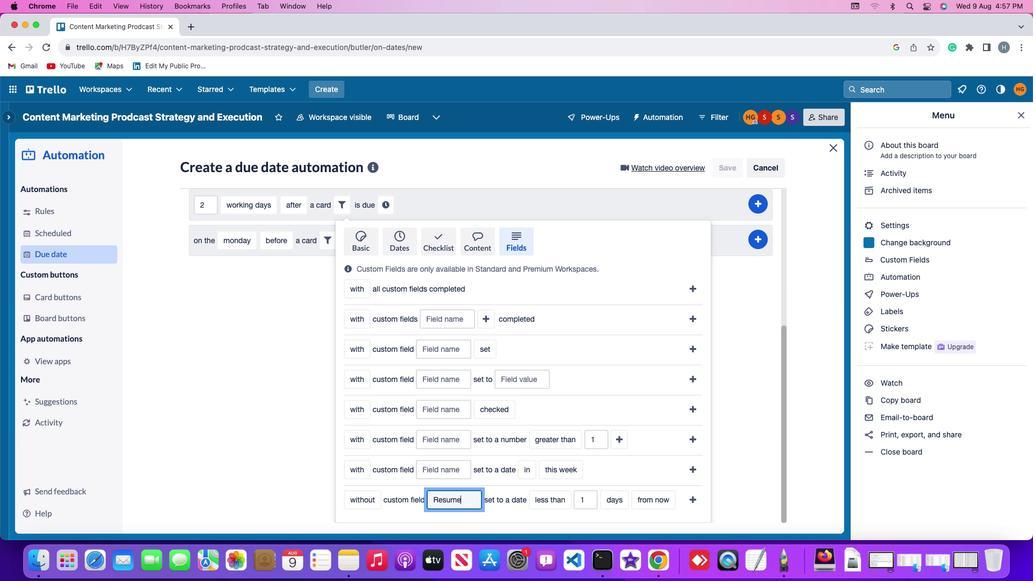 
Action: Mouse moved to (570, 501)
Screenshot: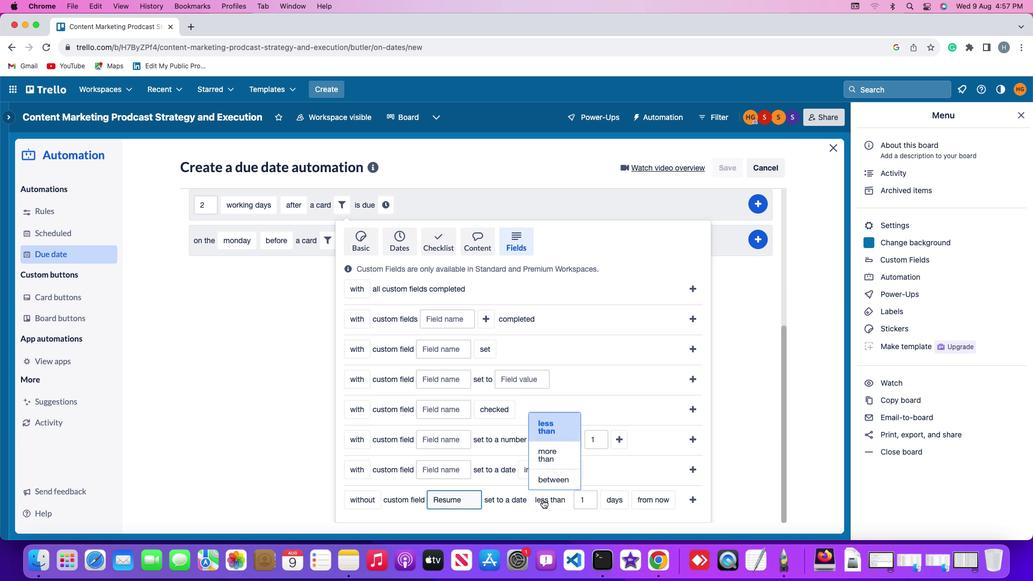 
Action: Mouse pressed left at (570, 501)
Screenshot: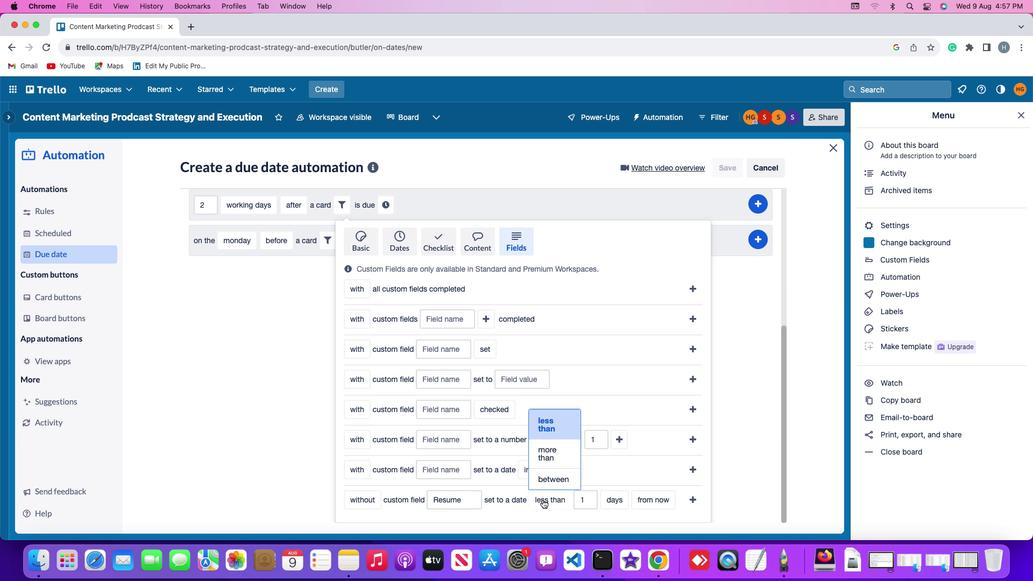 
Action: Mouse moved to (598, 416)
Screenshot: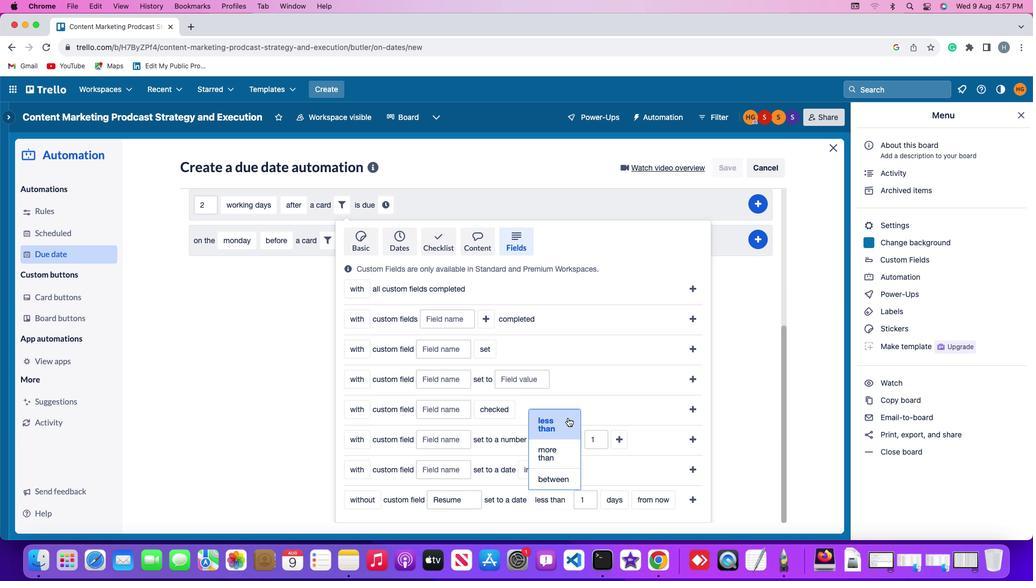 
Action: Mouse pressed left at (598, 416)
Screenshot: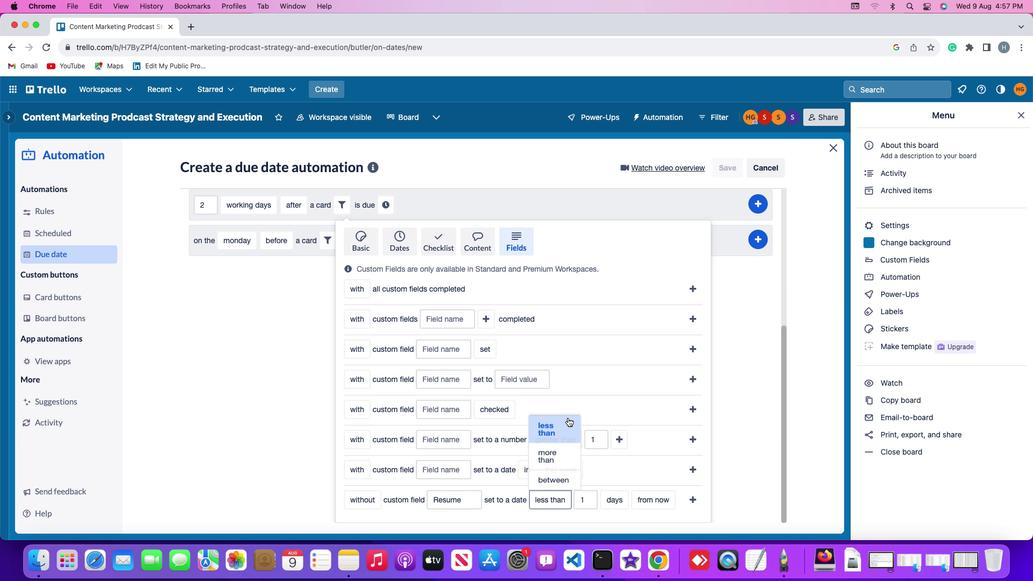 
Action: Mouse moved to (618, 501)
Screenshot: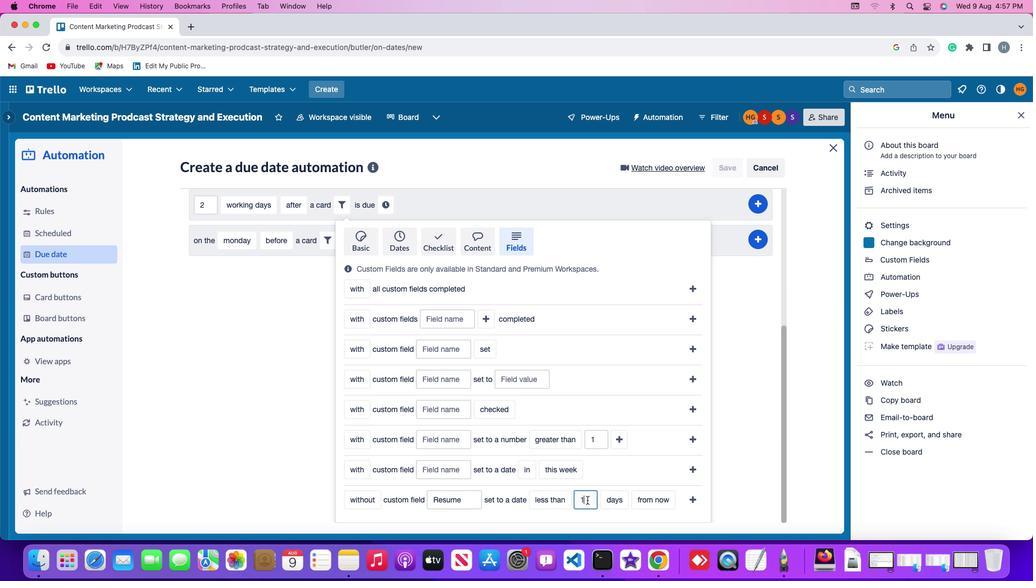 
Action: Mouse pressed left at (618, 501)
Screenshot: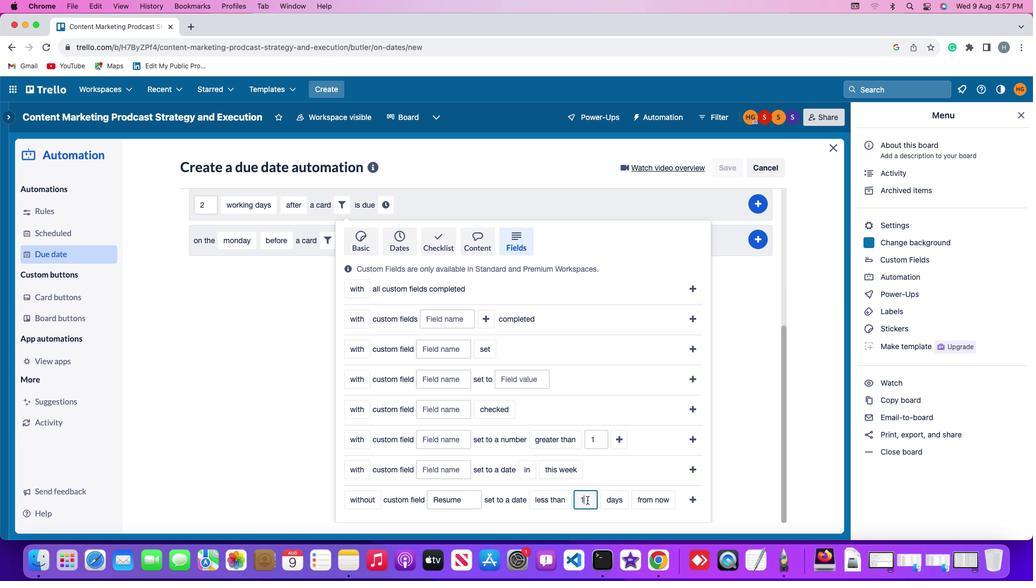 
Action: Mouse moved to (619, 500)
Screenshot: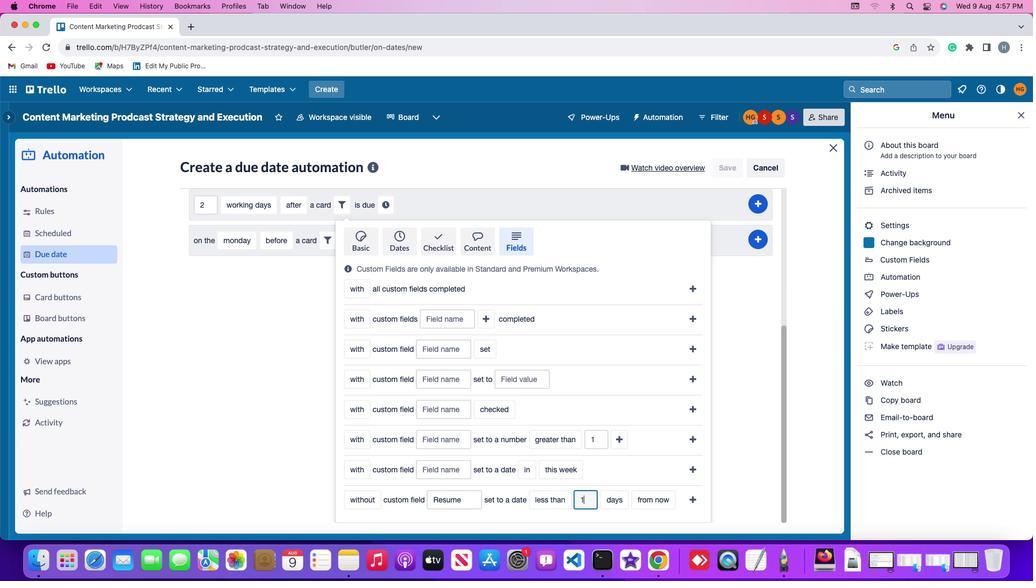 
Action: Key pressed Key.backspace
Screenshot: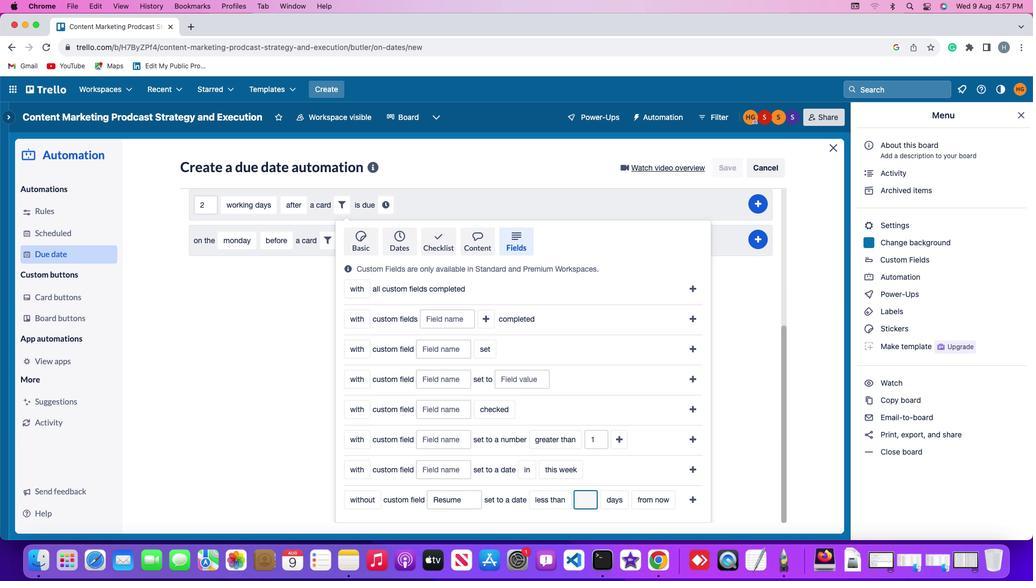 
Action: Mouse moved to (620, 501)
Screenshot: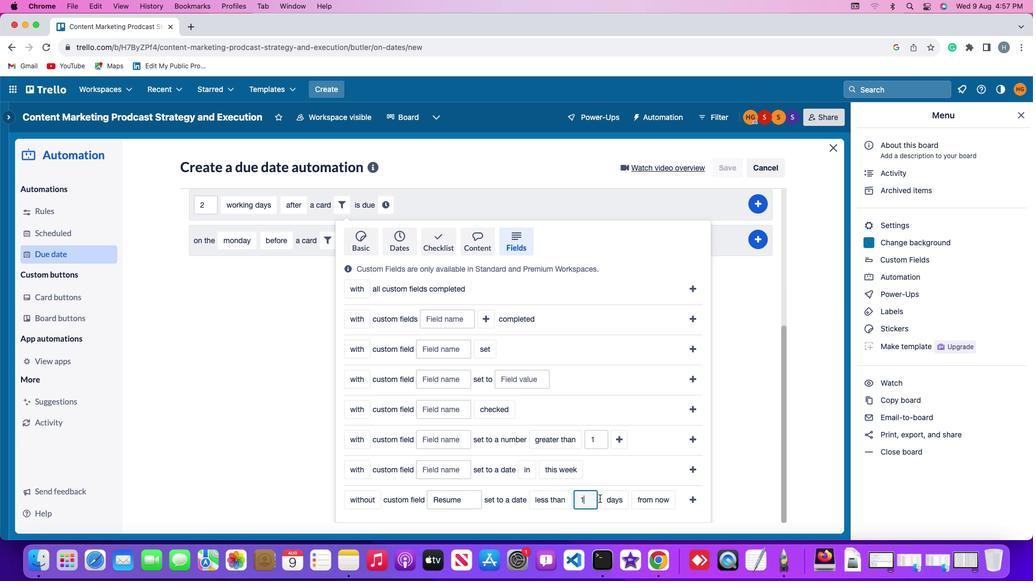 
Action: Key pressed '1'
Screenshot: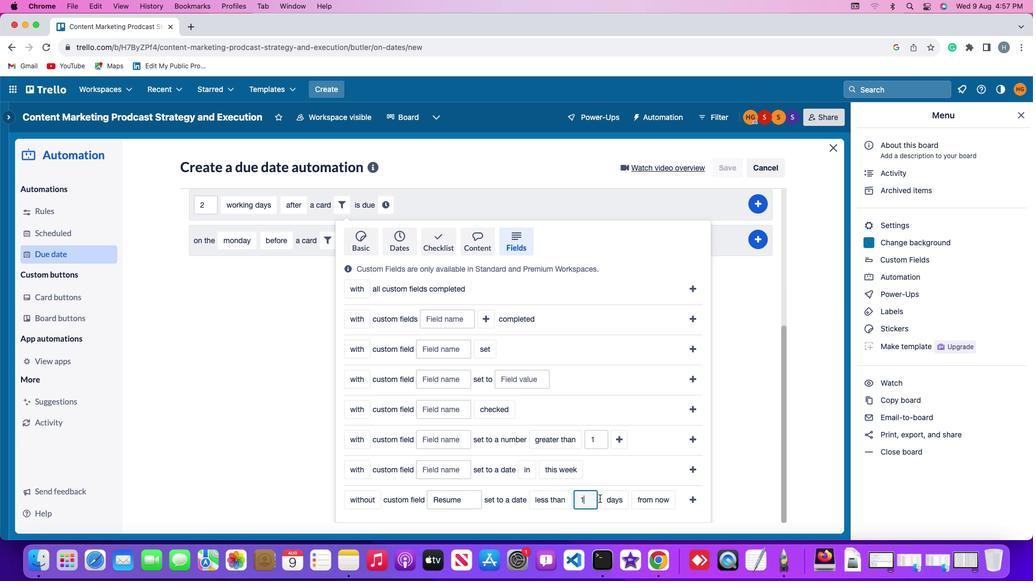 
Action: Mouse moved to (649, 497)
Screenshot: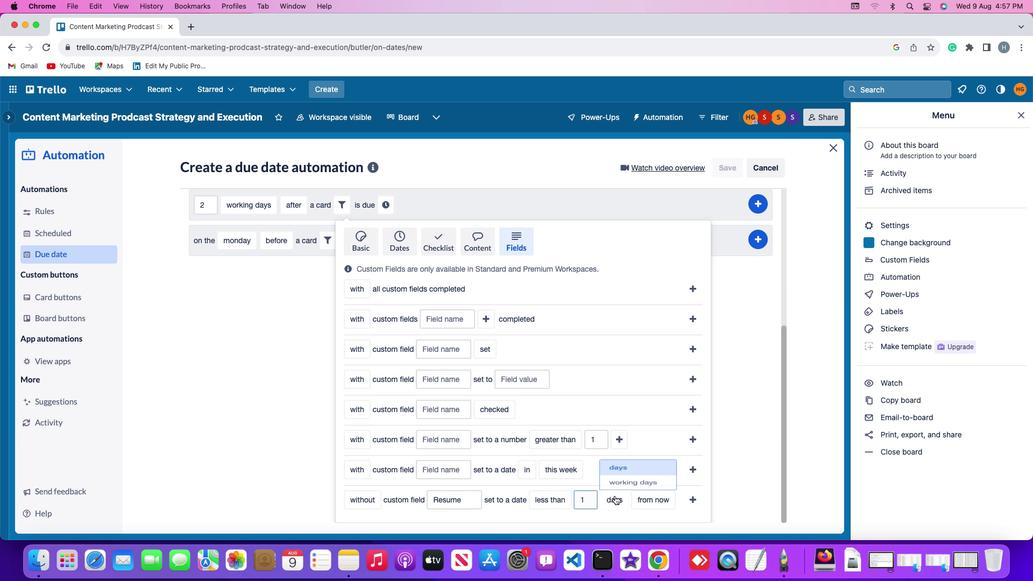 
Action: Mouse pressed left at (649, 497)
Screenshot: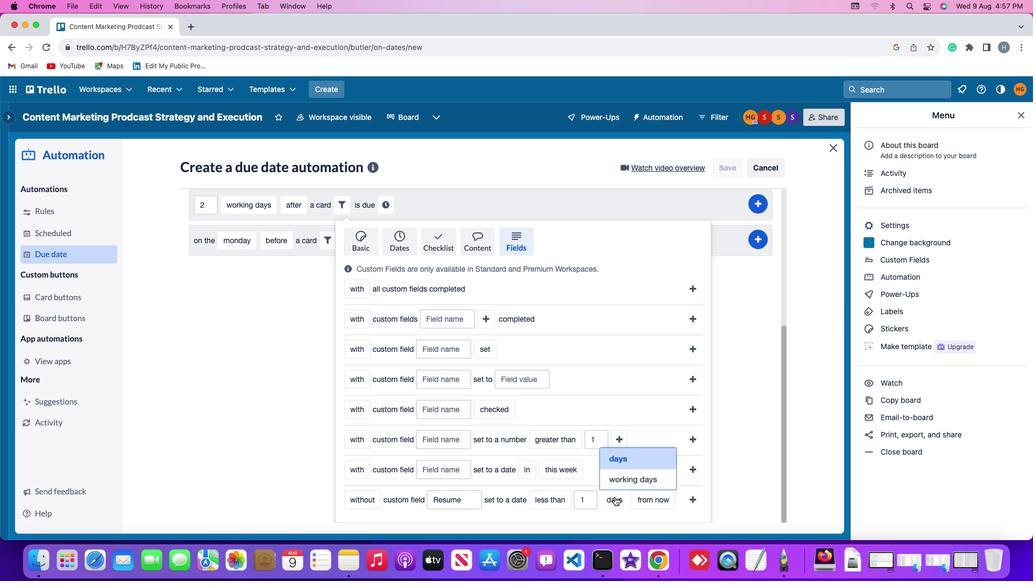 
Action: Mouse moved to (660, 454)
Screenshot: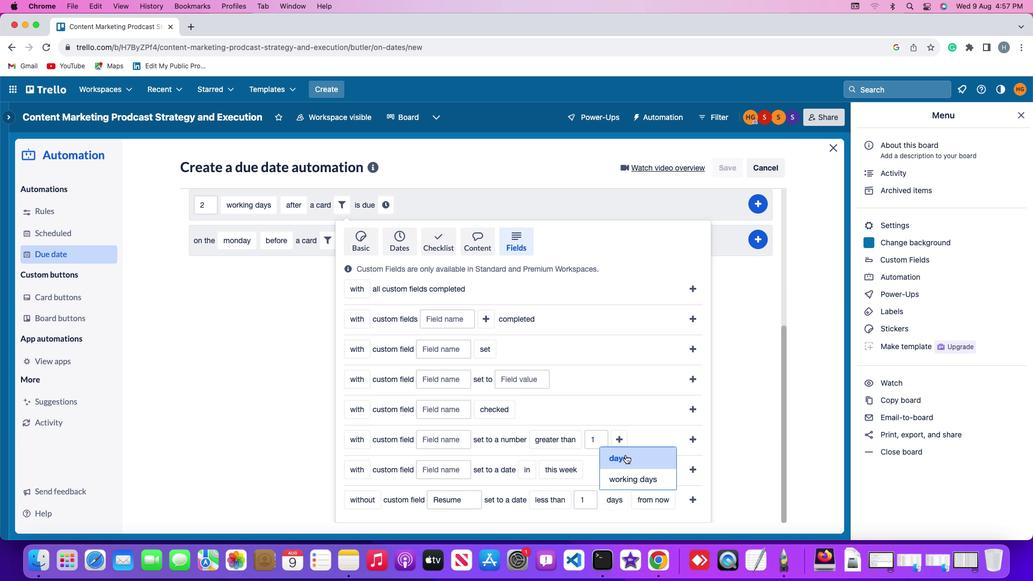 
Action: Mouse pressed left at (660, 454)
Screenshot: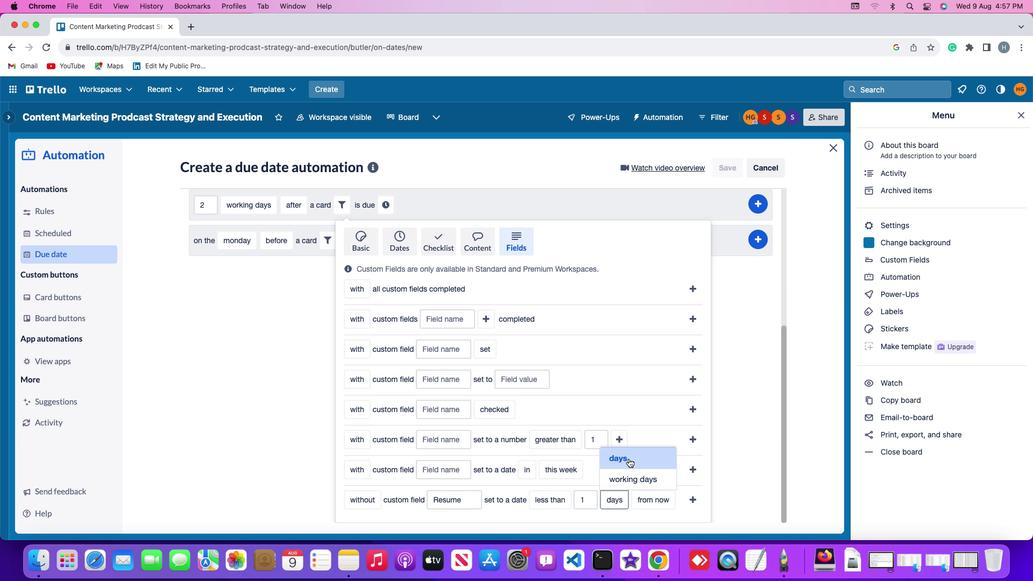 
Action: Mouse moved to (691, 502)
Screenshot: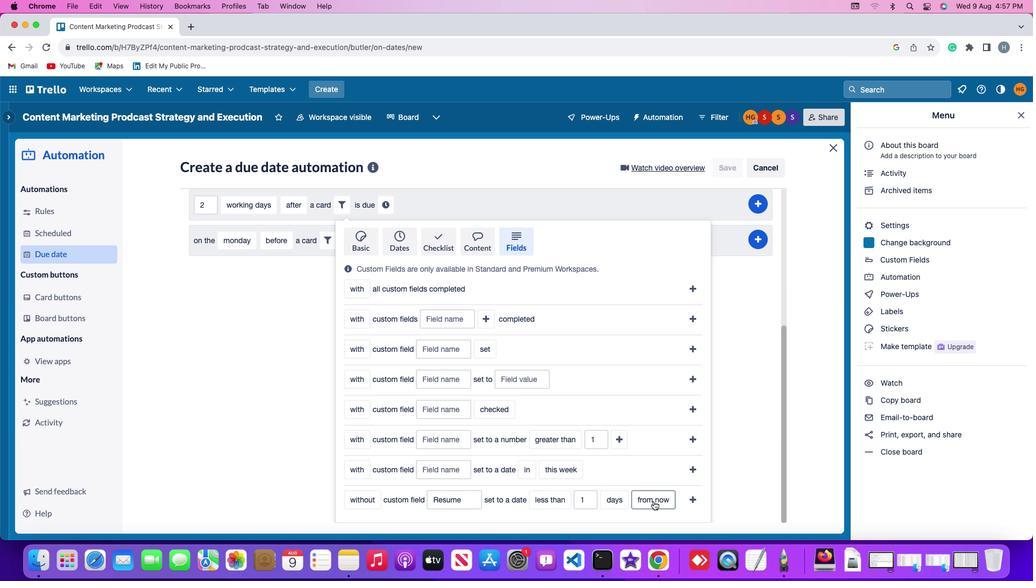 
Action: Mouse pressed left at (691, 502)
Screenshot: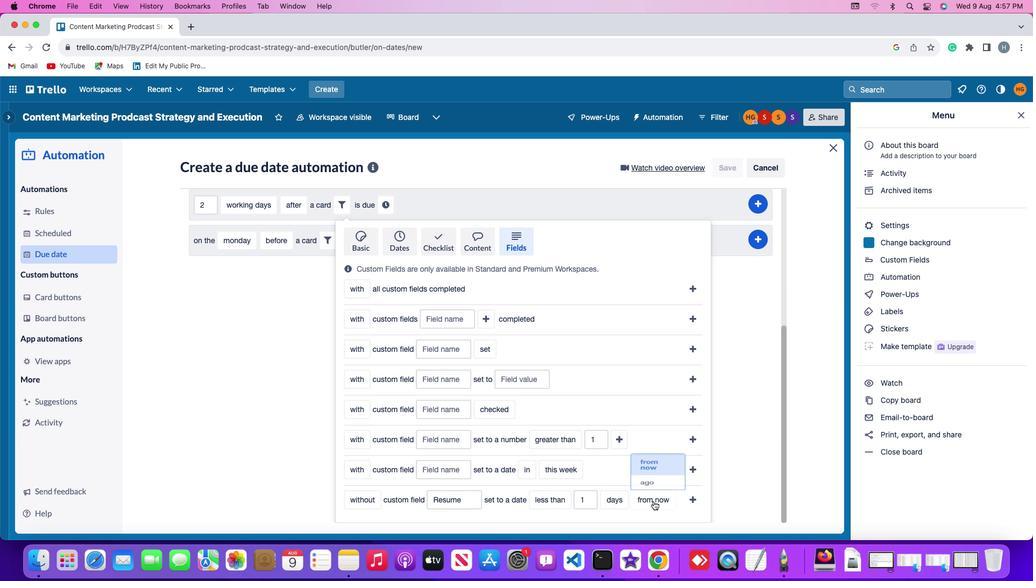
Action: Mouse moved to (679, 481)
Screenshot: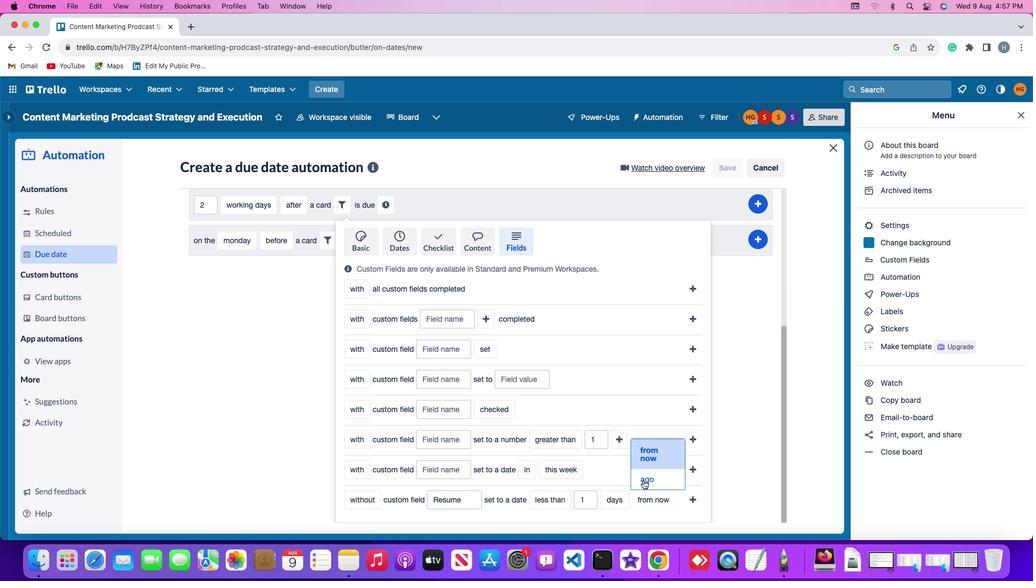
Action: Mouse pressed left at (679, 481)
Screenshot: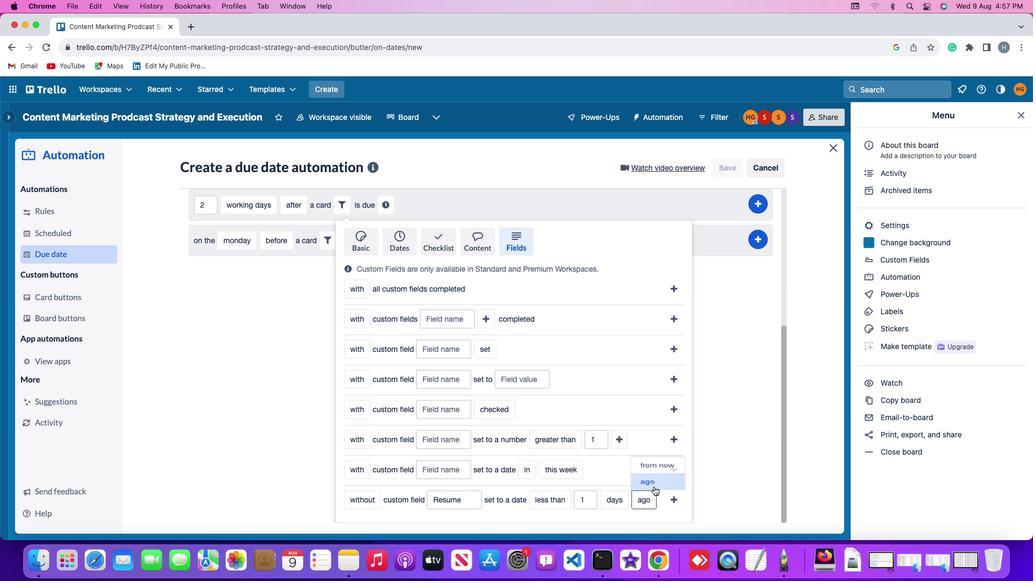 
Action: Mouse moved to (711, 500)
Screenshot: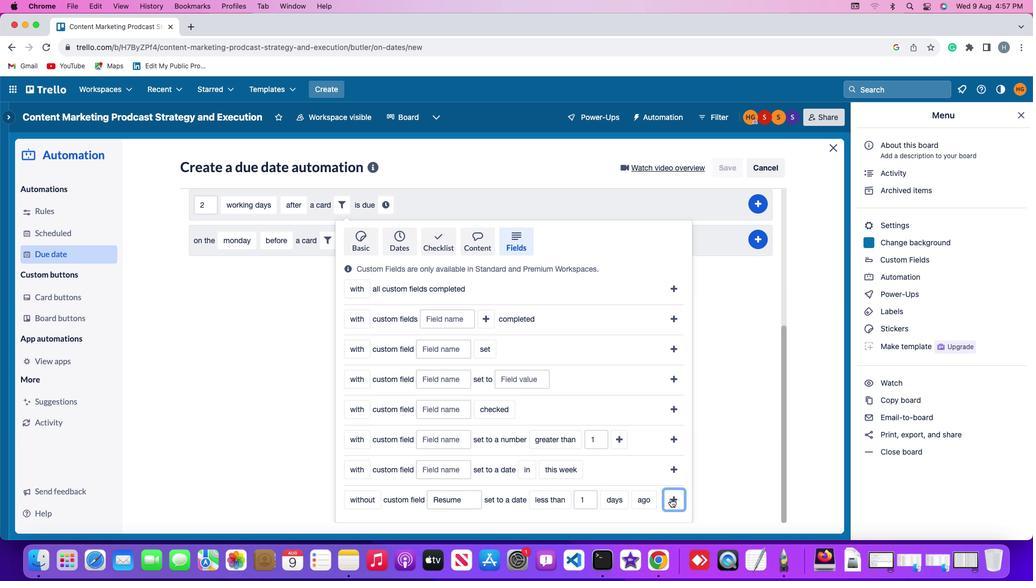 
Action: Mouse pressed left at (711, 500)
Screenshot: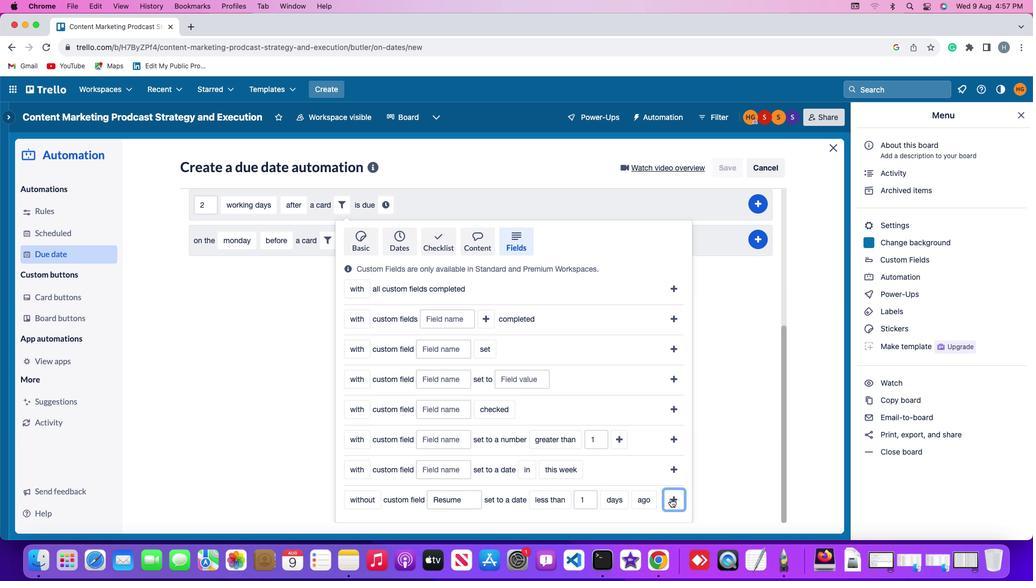 
Action: Mouse moved to (662, 433)
Screenshot: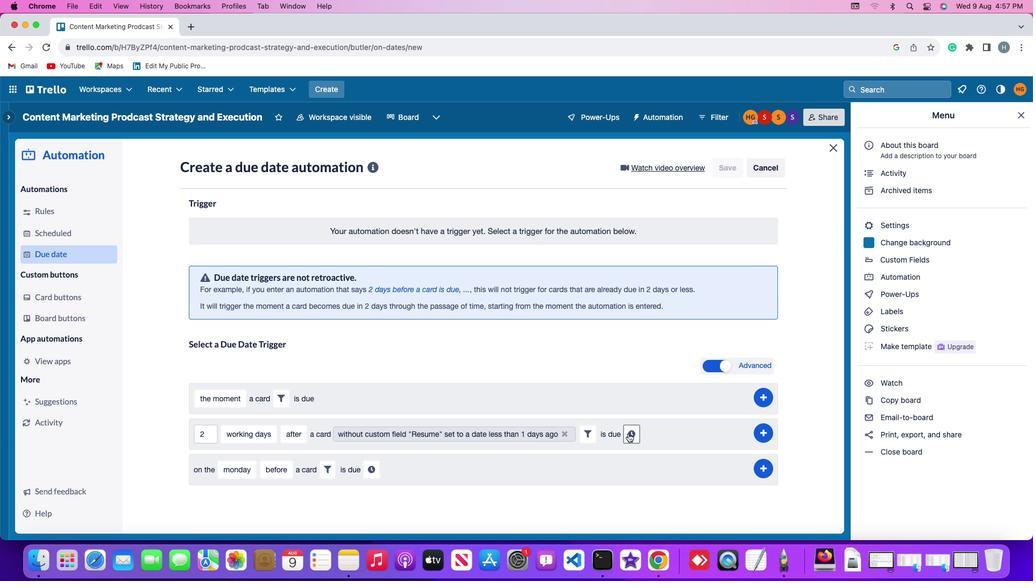
Action: Mouse pressed left at (662, 433)
Screenshot: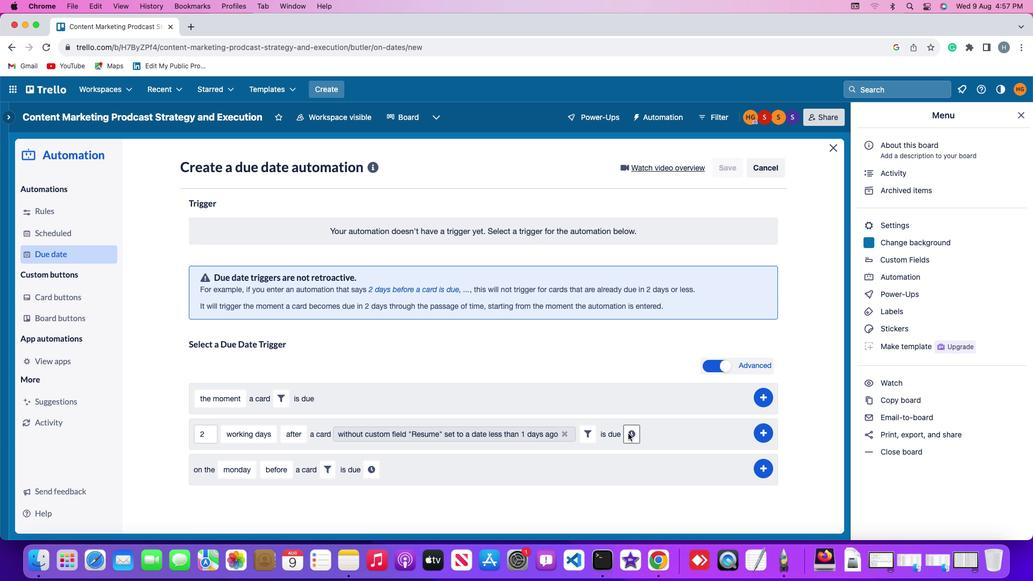 
Action: Mouse moved to (687, 435)
Screenshot: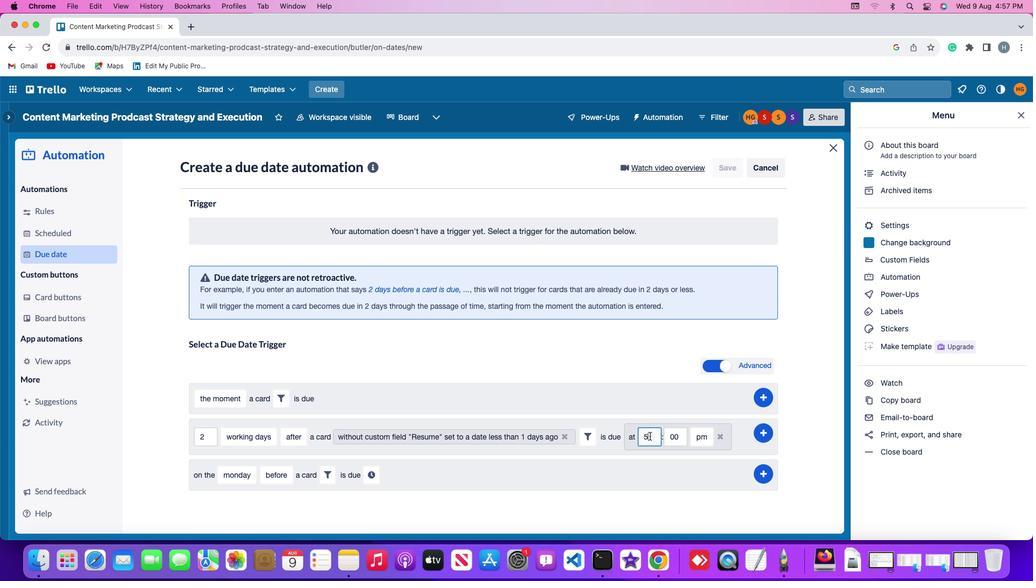 
Action: Mouse pressed left at (687, 435)
Screenshot: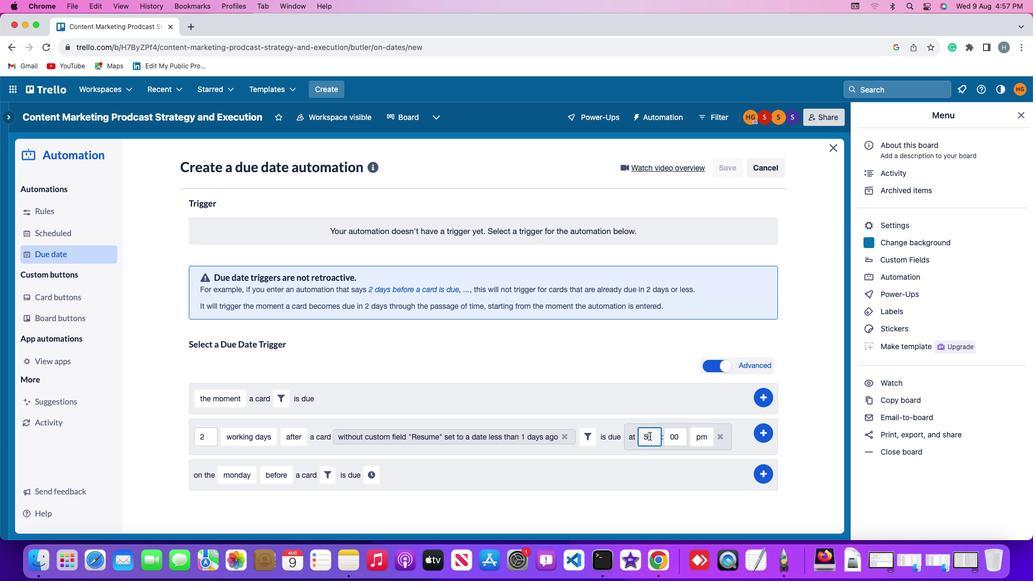 
Action: Key pressed Key.backspace'1''1'
Screenshot: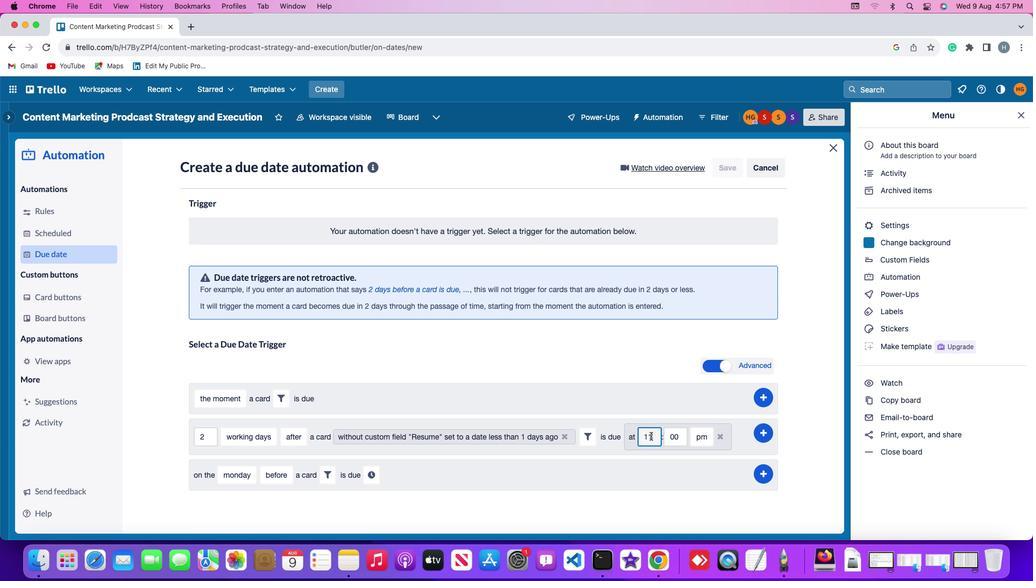 
Action: Mouse moved to (721, 436)
Screenshot: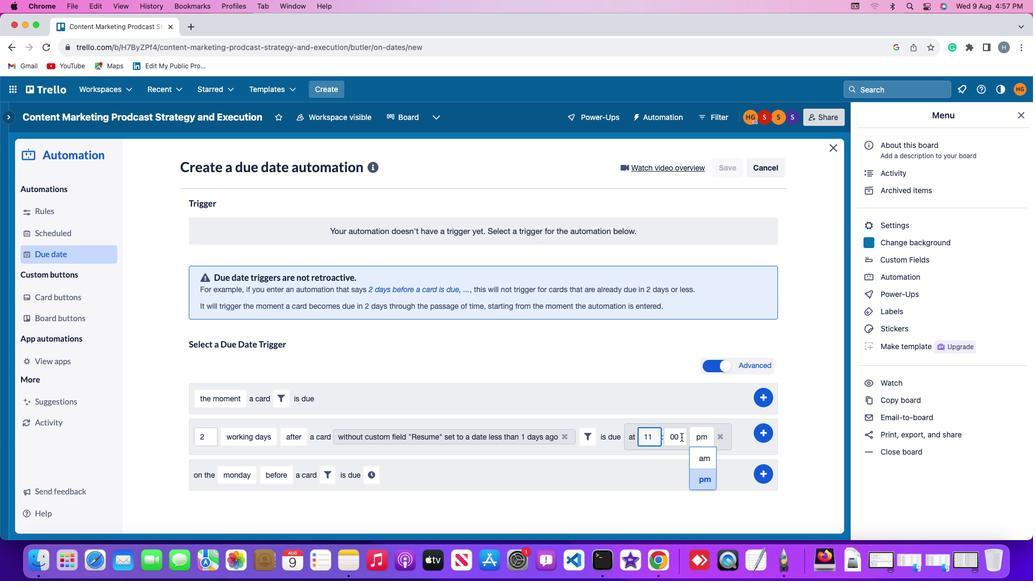 
Action: Mouse pressed left at (721, 436)
Screenshot: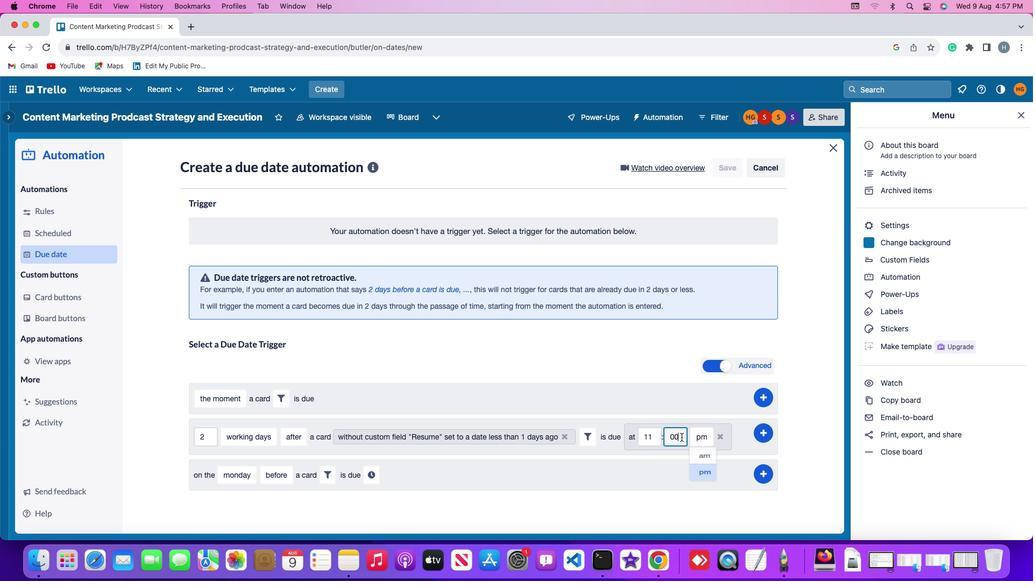 
Action: Key pressed Key.backspaceKey.backspace'0'
Screenshot: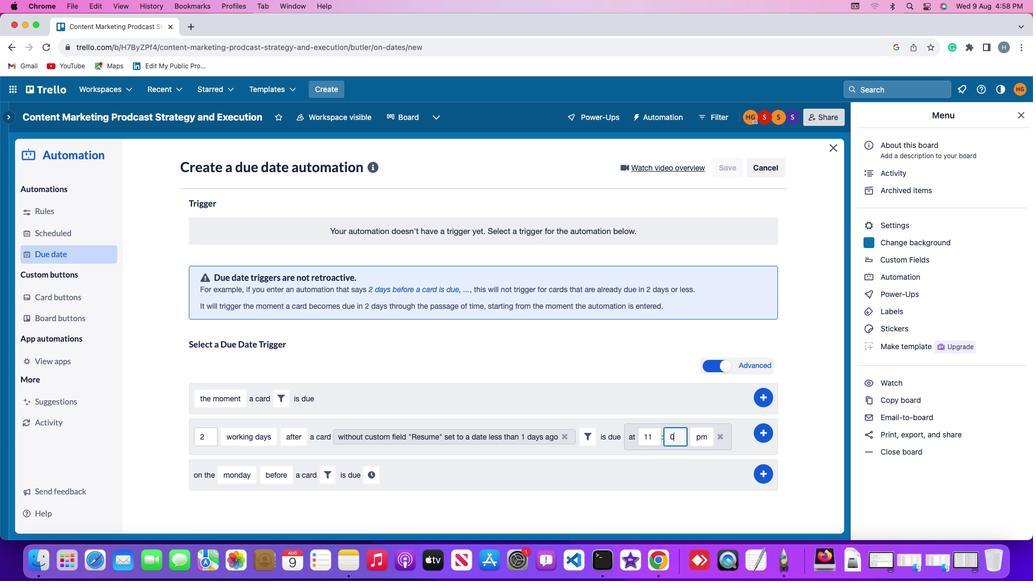 
Action: Mouse moved to (721, 437)
Screenshot: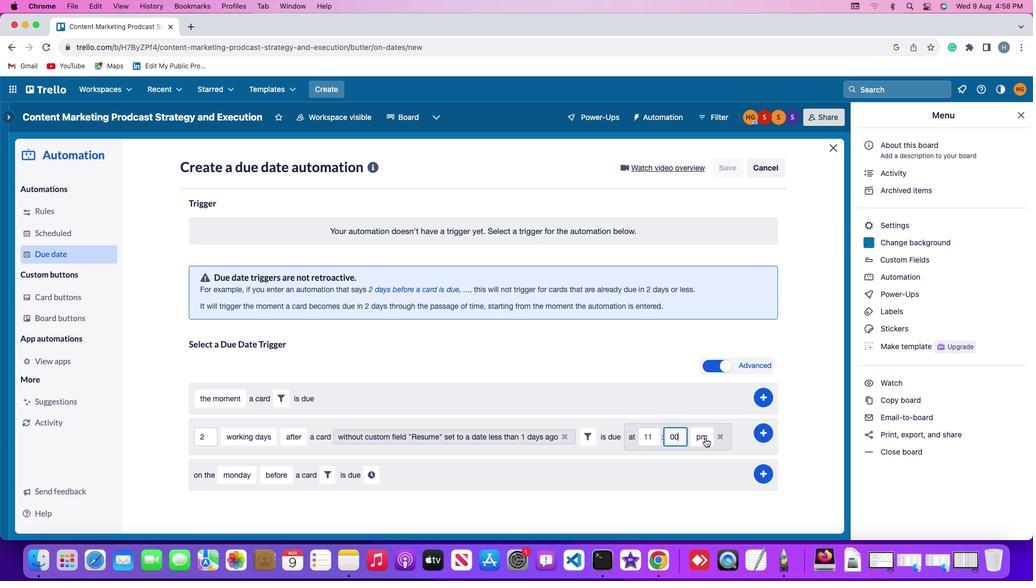 
Action: Key pressed '0'
Screenshot: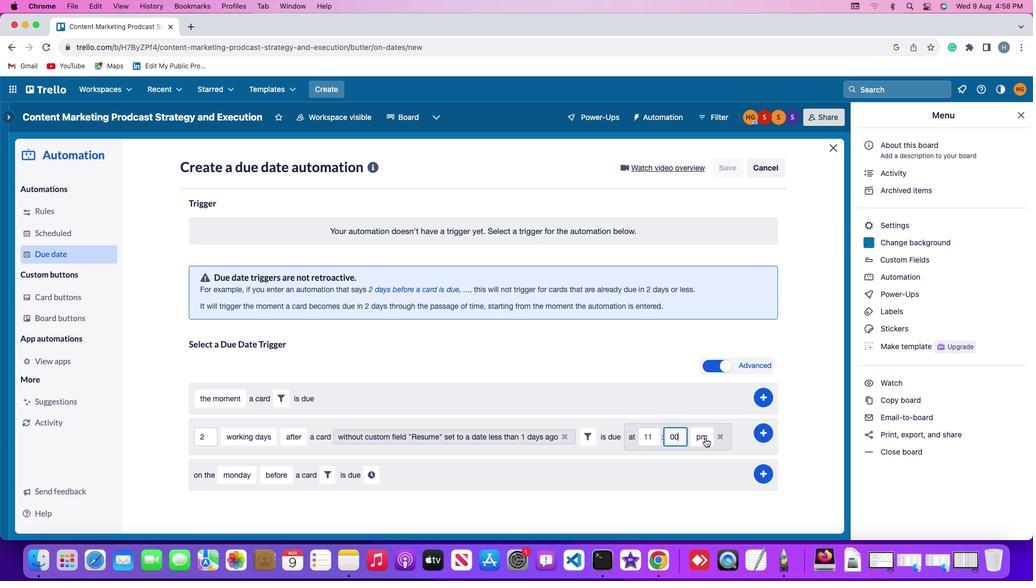 
Action: Mouse moved to (751, 437)
Screenshot: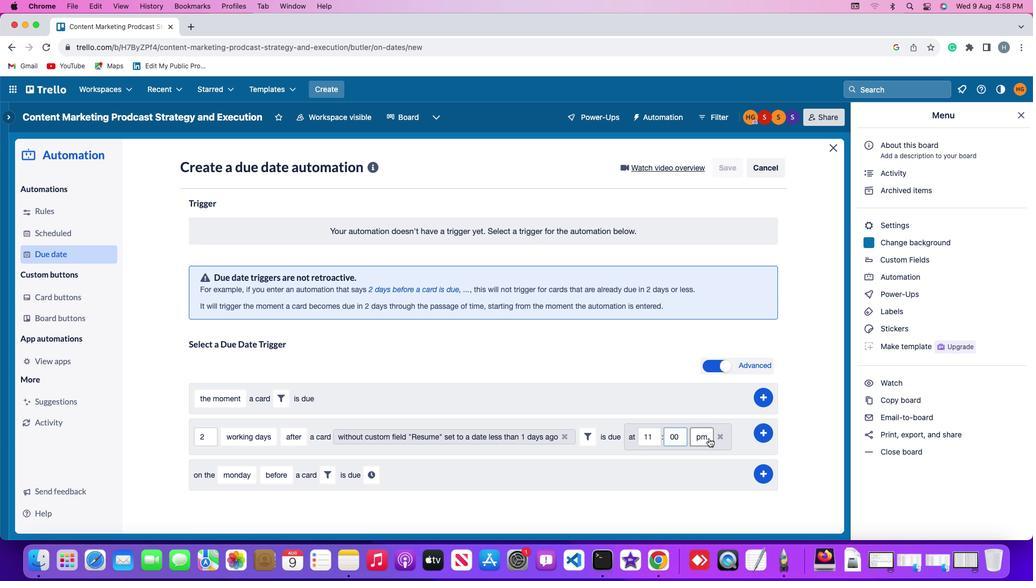 
Action: Mouse pressed left at (751, 437)
Screenshot: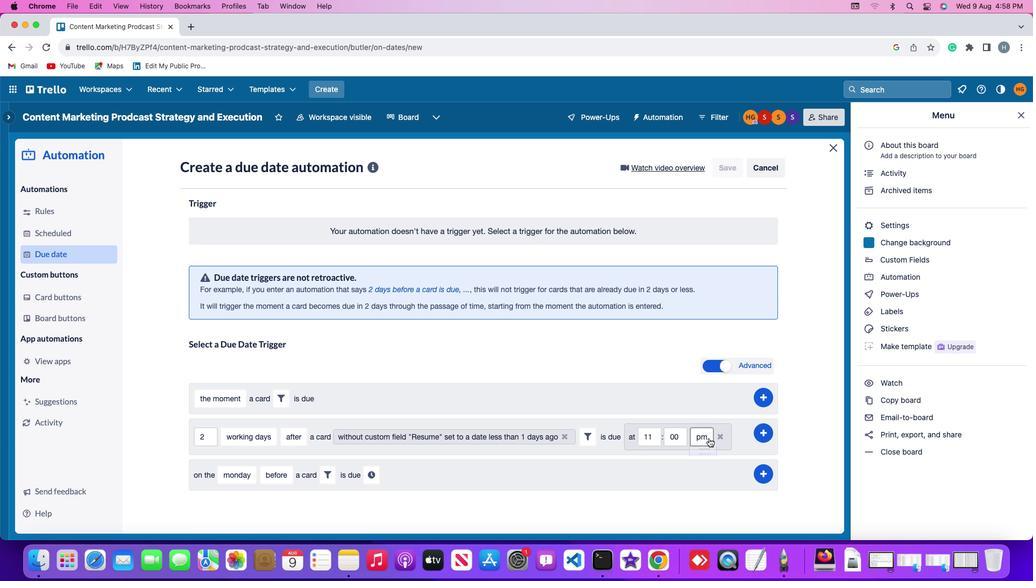 
Action: Mouse moved to (749, 460)
Screenshot: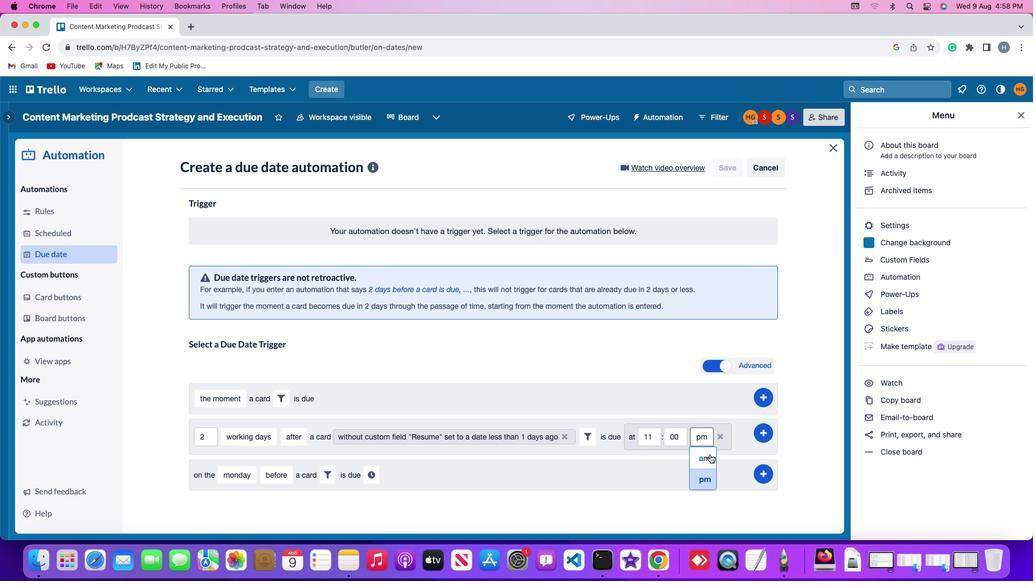 
Action: Mouse pressed left at (749, 460)
Screenshot: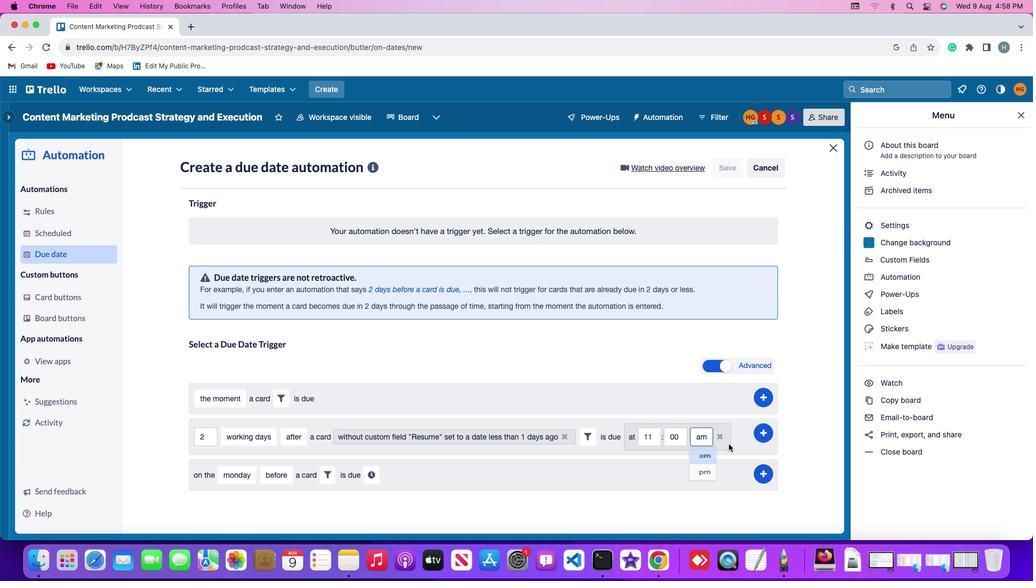 
Action: Mouse moved to (818, 431)
Screenshot: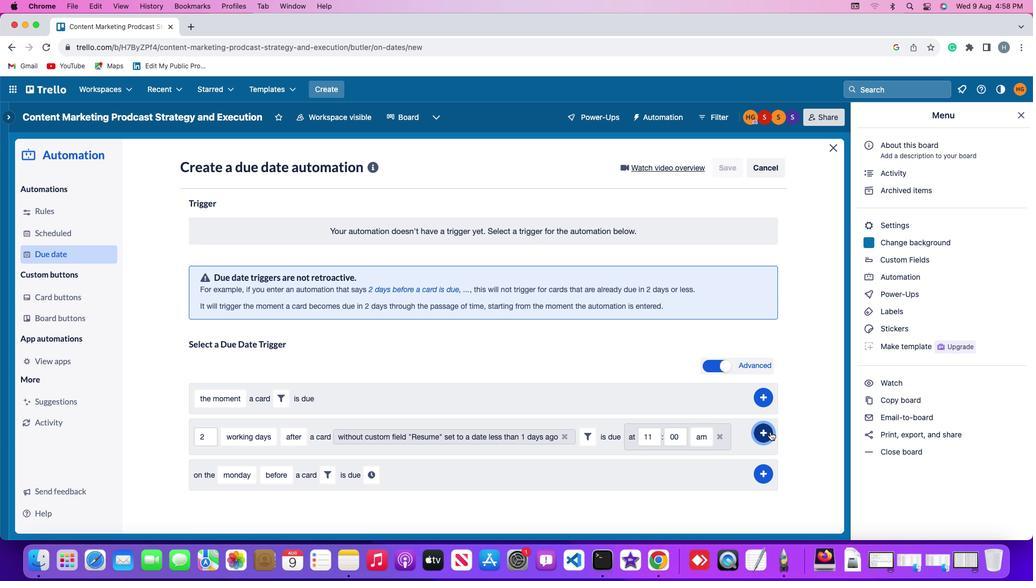 
Action: Mouse pressed left at (818, 431)
Screenshot: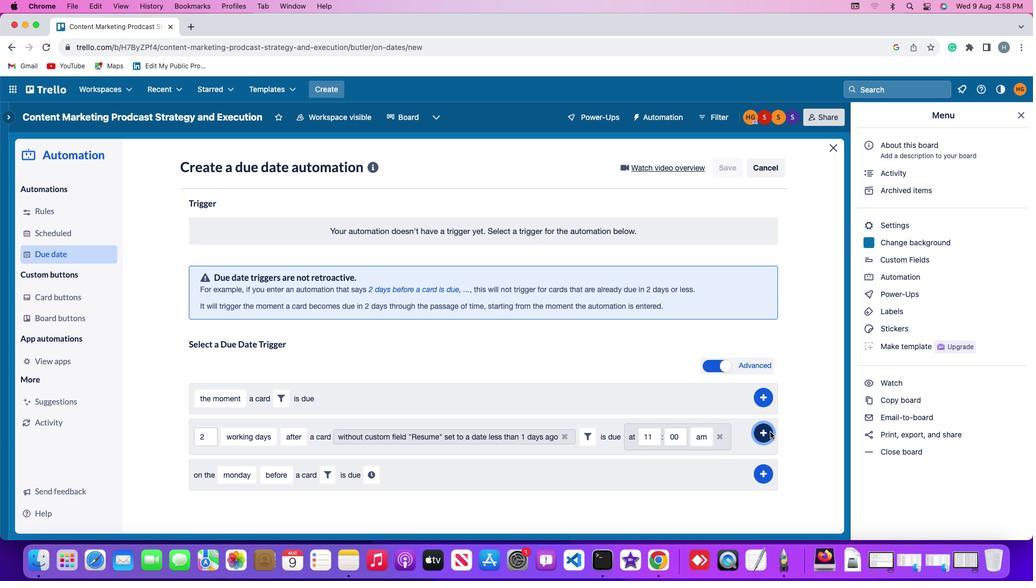
Action: Mouse moved to (787, 303)
Screenshot: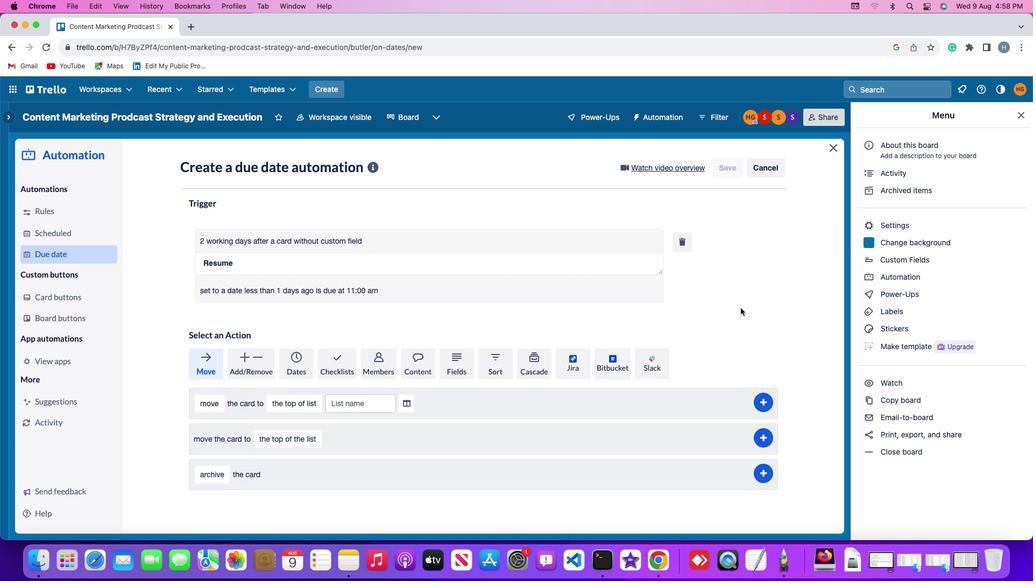 
